 Task: Create a due date automation trigger when advanced on, on the tuesday of the week before a card is due add fields without custom field "Resume" set to a number lower or equal to 1 and lower or equal to 10 at 11:00 AM.
Action: Mouse moved to (819, 285)
Screenshot: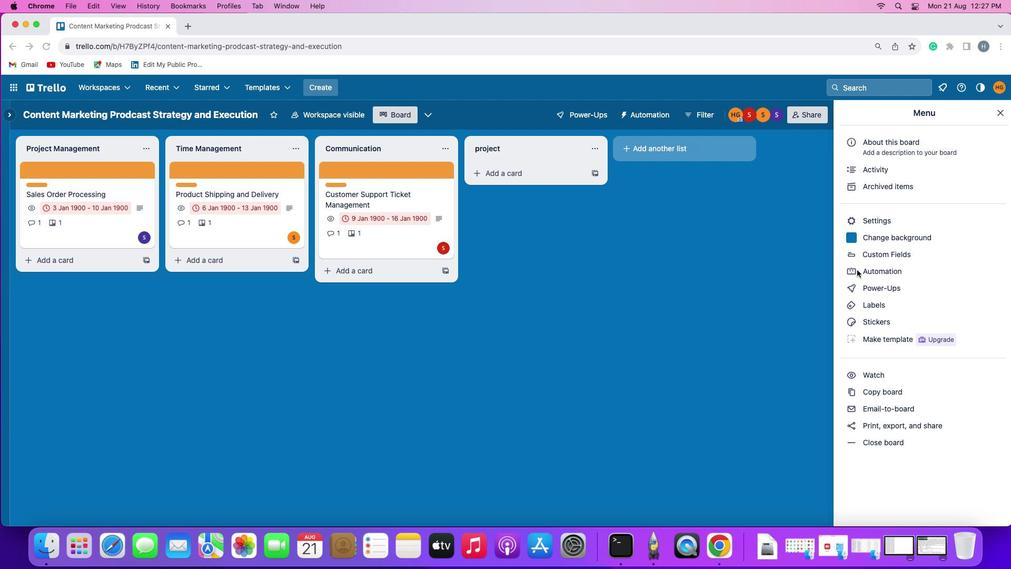 
Action: Mouse pressed left at (819, 285)
Screenshot: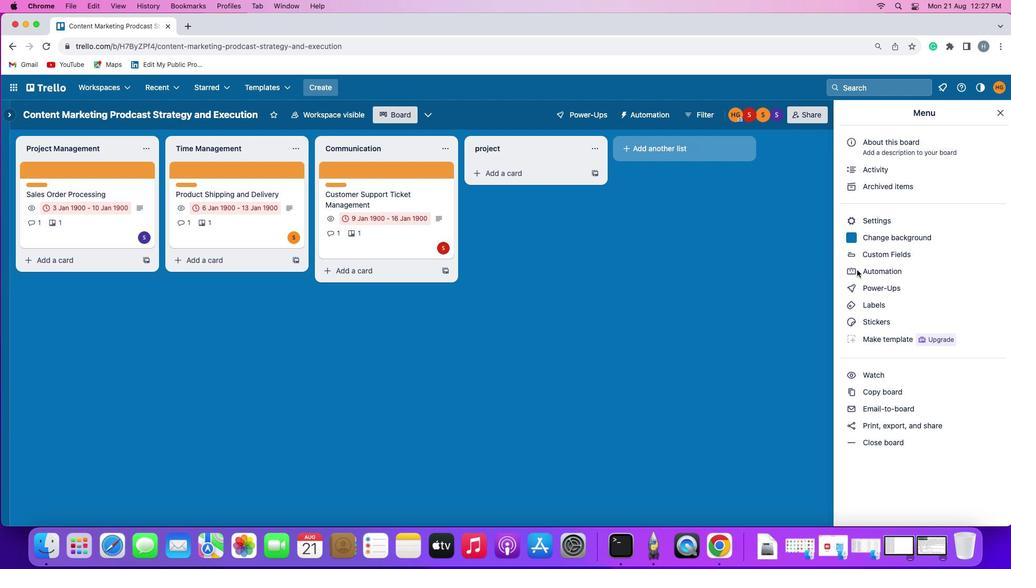
Action: Mouse pressed left at (819, 285)
Screenshot: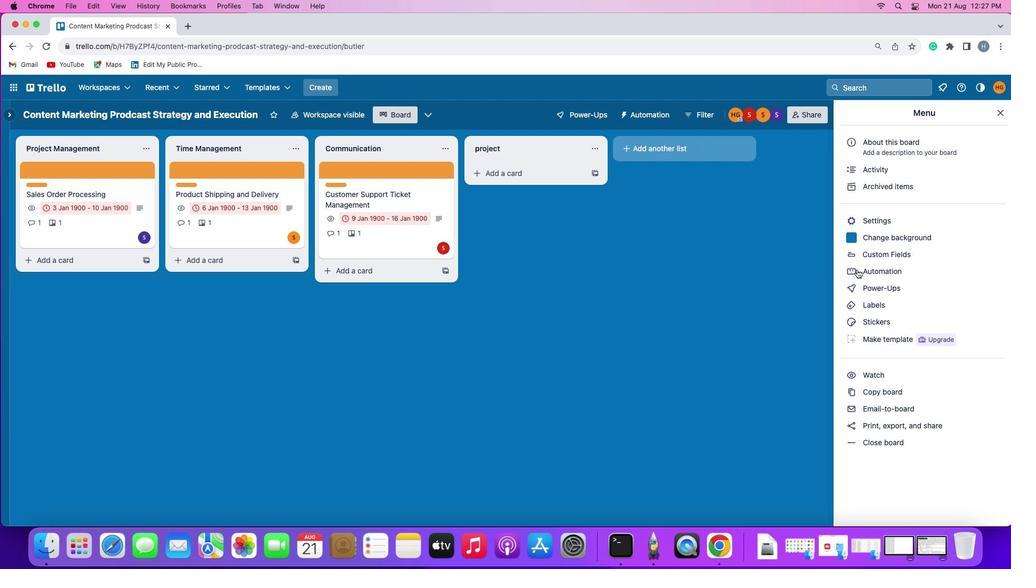 
Action: Mouse moved to (108, 268)
Screenshot: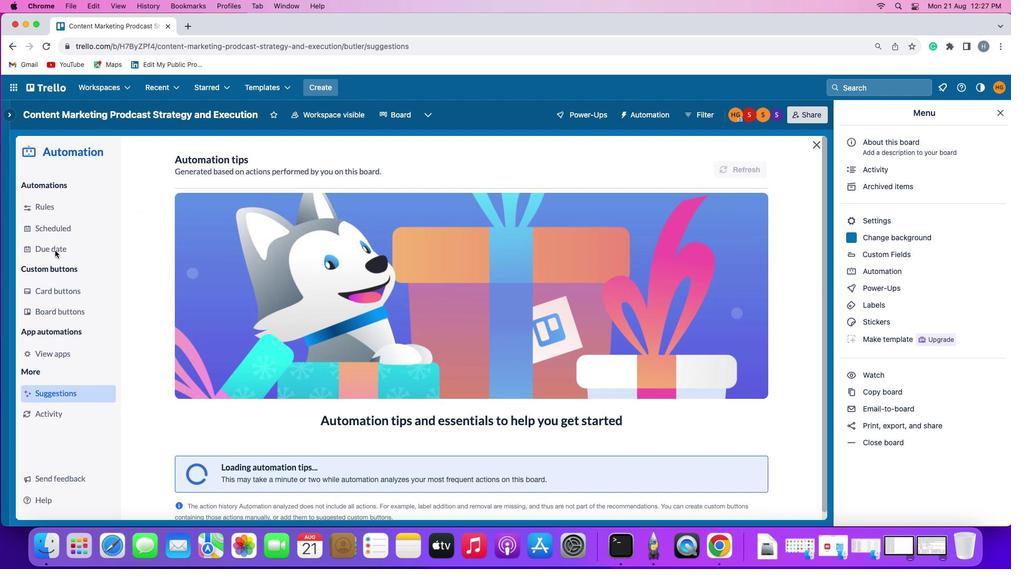 
Action: Mouse pressed left at (108, 268)
Screenshot: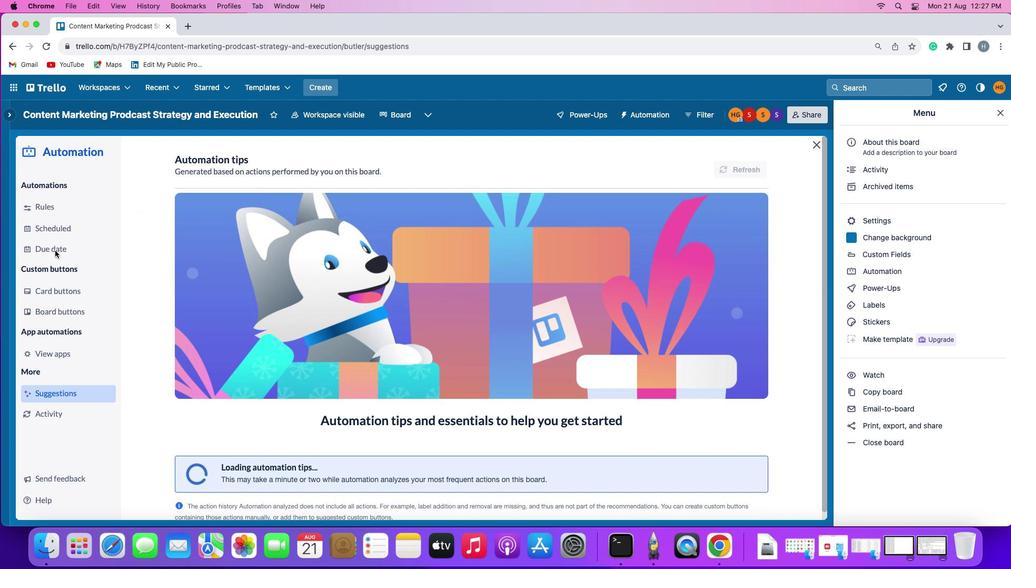 
Action: Mouse moved to (695, 191)
Screenshot: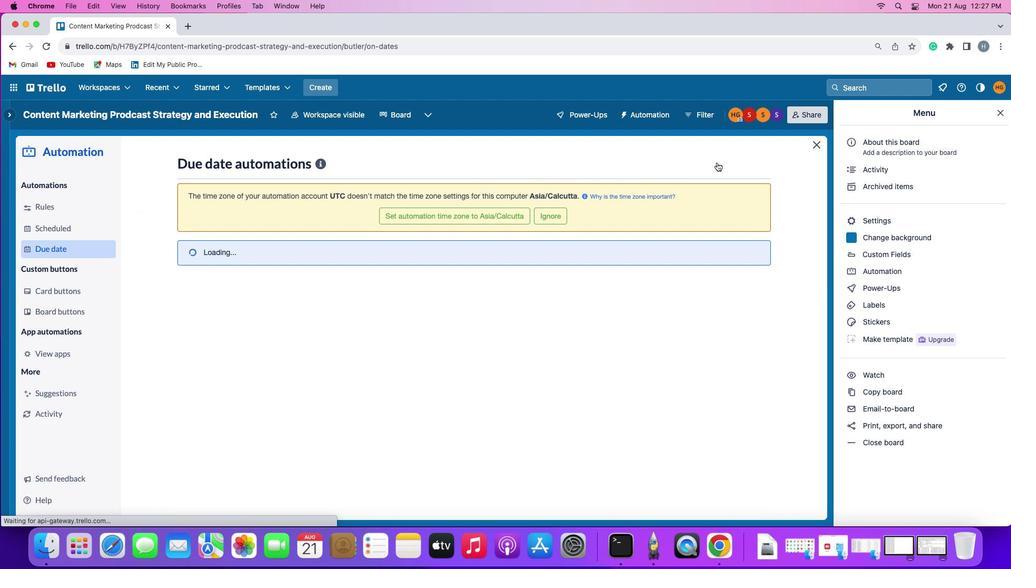 
Action: Mouse pressed left at (695, 191)
Screenshot: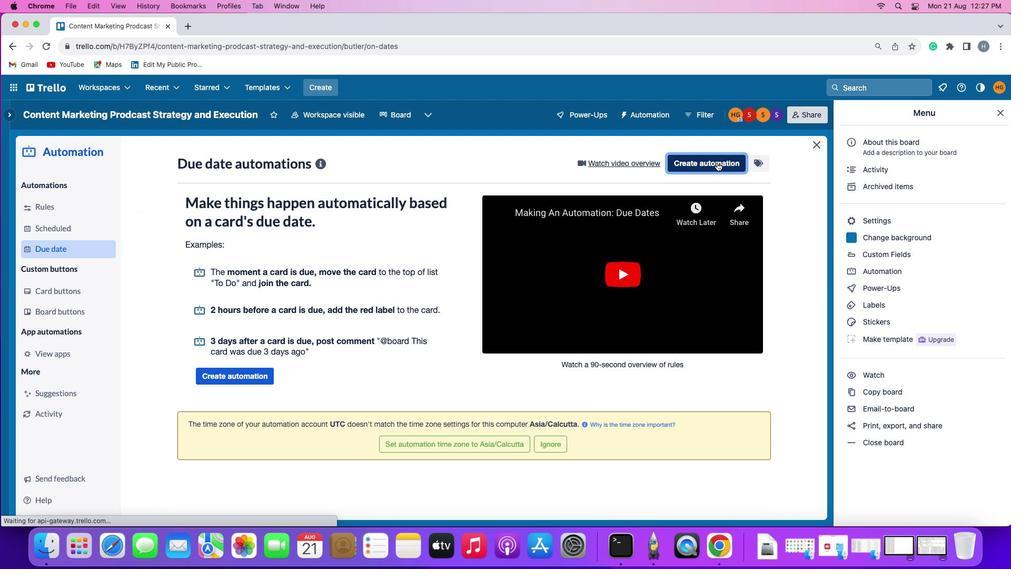 
Action: Mouse moved to (259, 283)
Screenshot: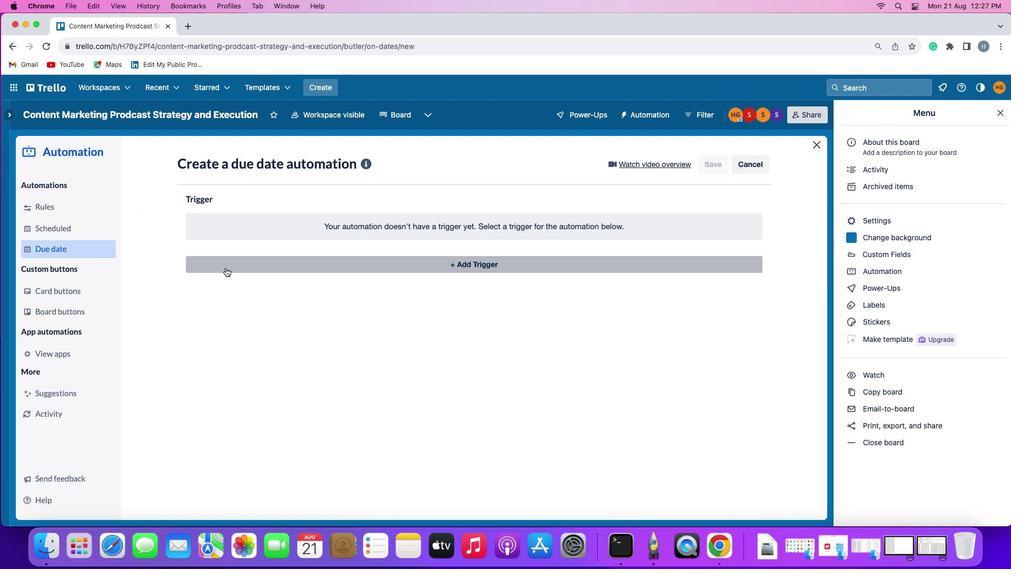 
Action: Mouse pressed left at (259, 283)
Screenshot: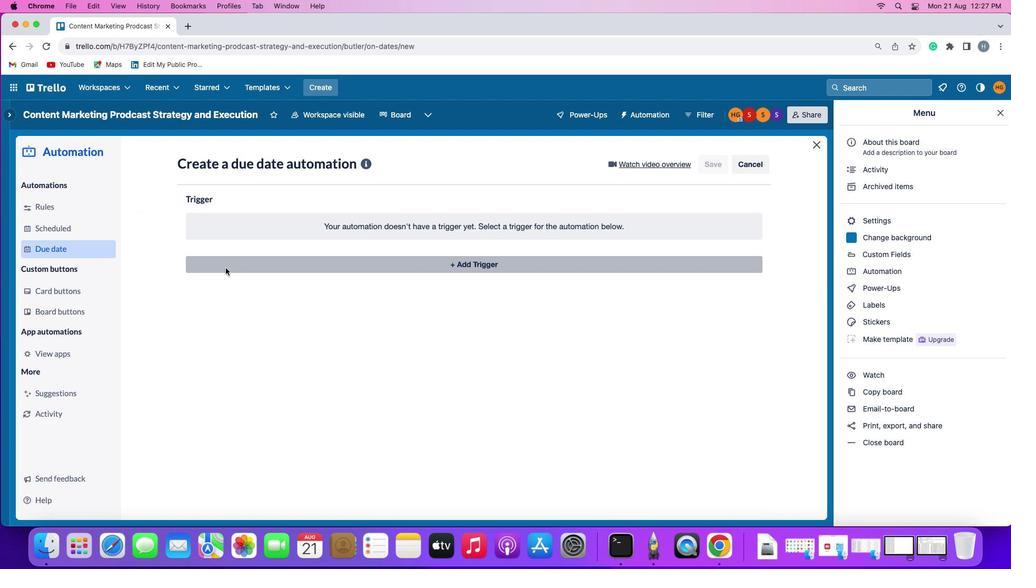 
Action: Mouse moved to (266, 451)
Screenshot: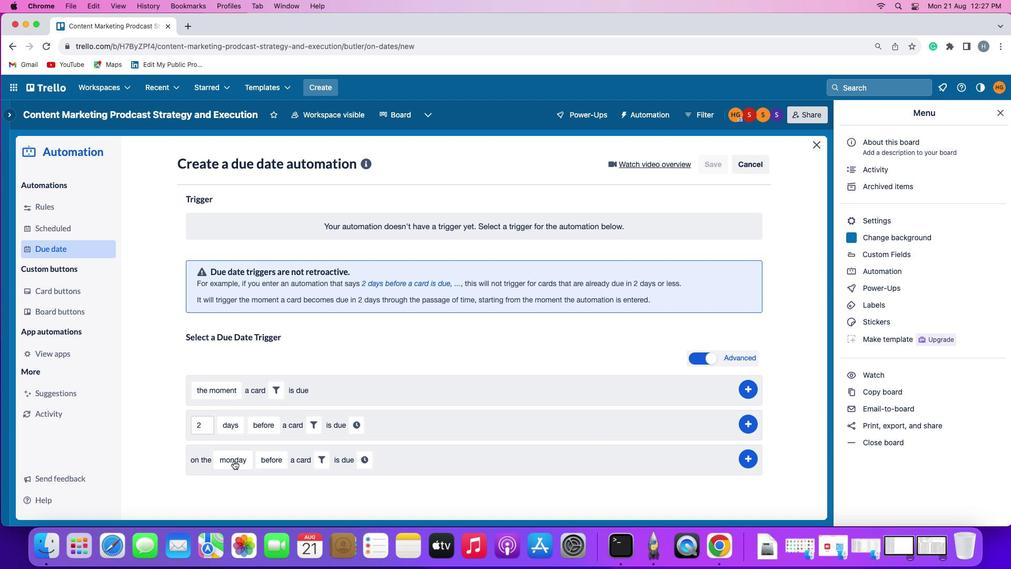 
Action: Mouse pressed left at (266, 451)
Screenshot: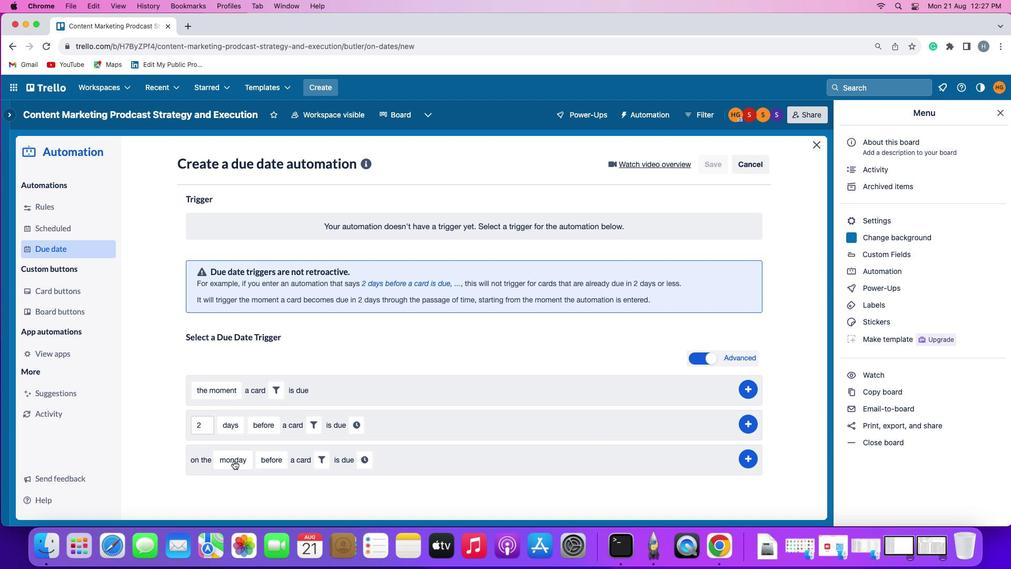 
Action: Mouse moved to (279, 339)
Screenshot: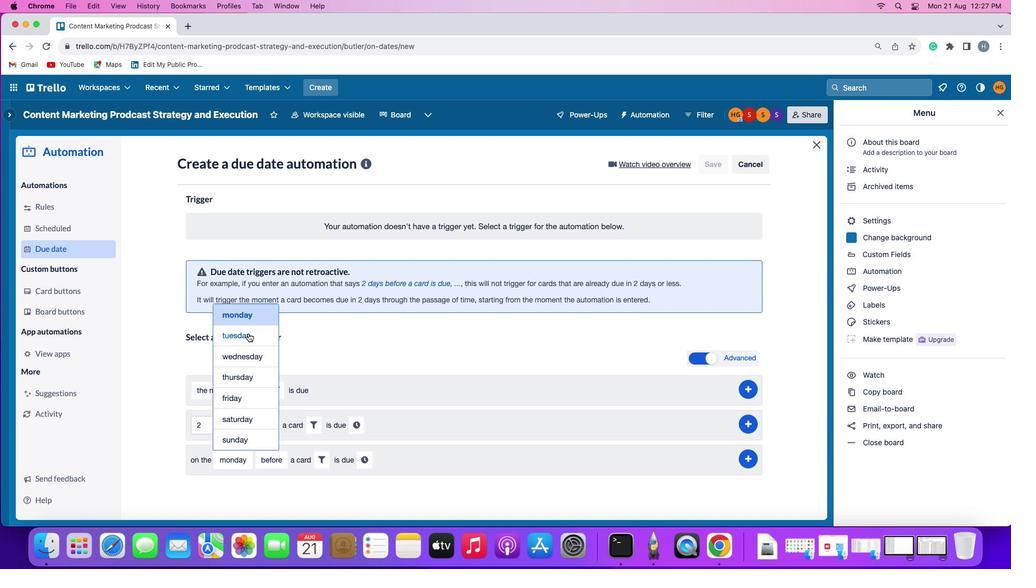 
Action: Mouse pressed left at (279, 339)
Screenshot: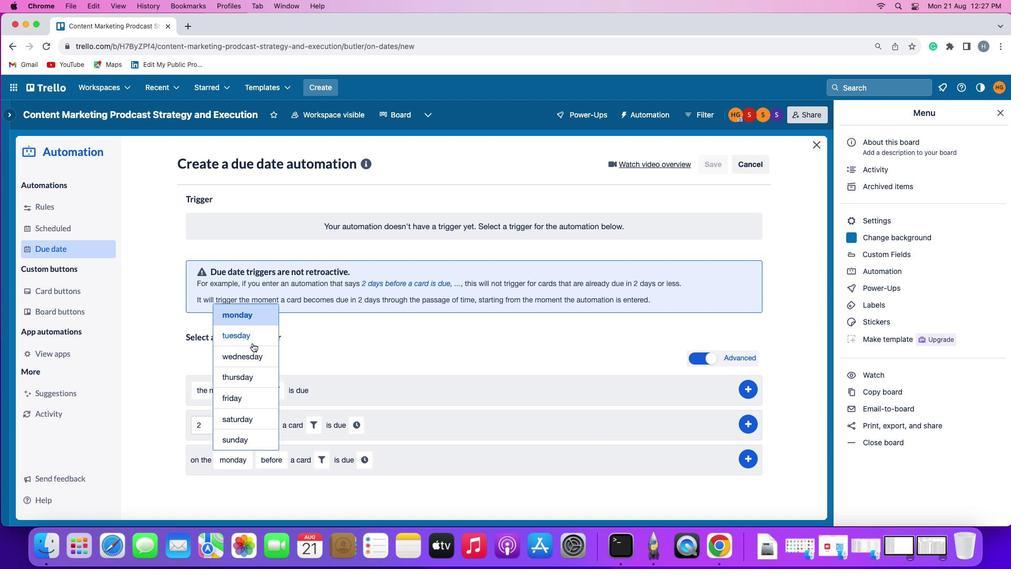 
Action: Mouse moved to (309, 448)
Screenshot: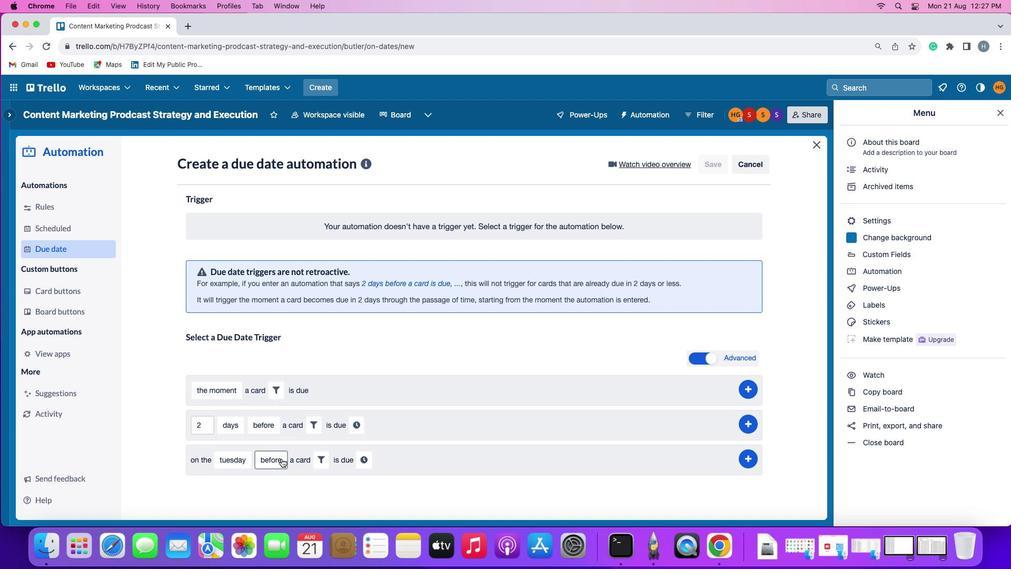 
Action: Mouse pressed left at (309, 448)
Screenshot: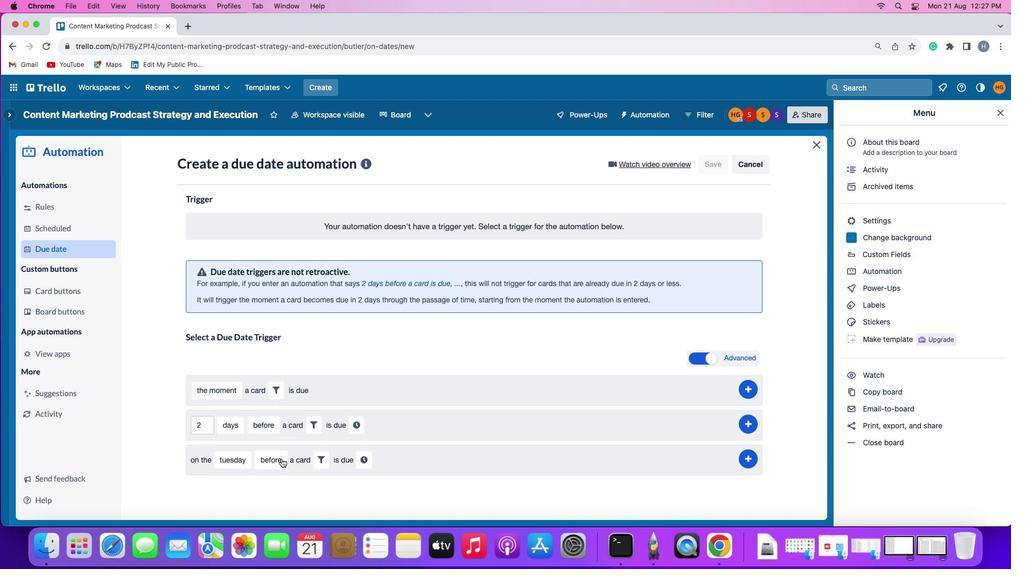 
Action: Mouse moved to (310, 436)
Screenshot: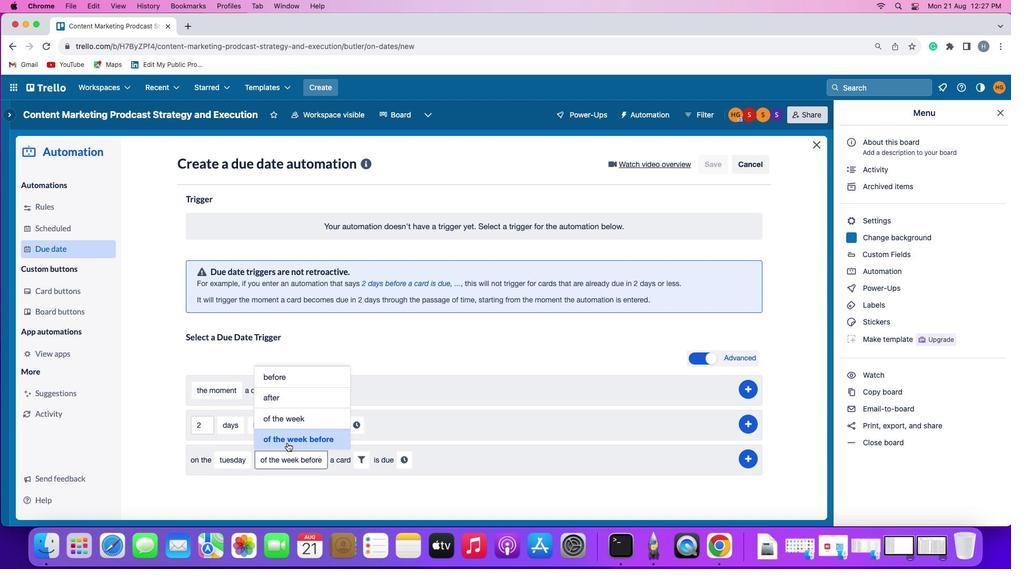 
Action: Mouse pressed left at (310, 436)
Screenshot: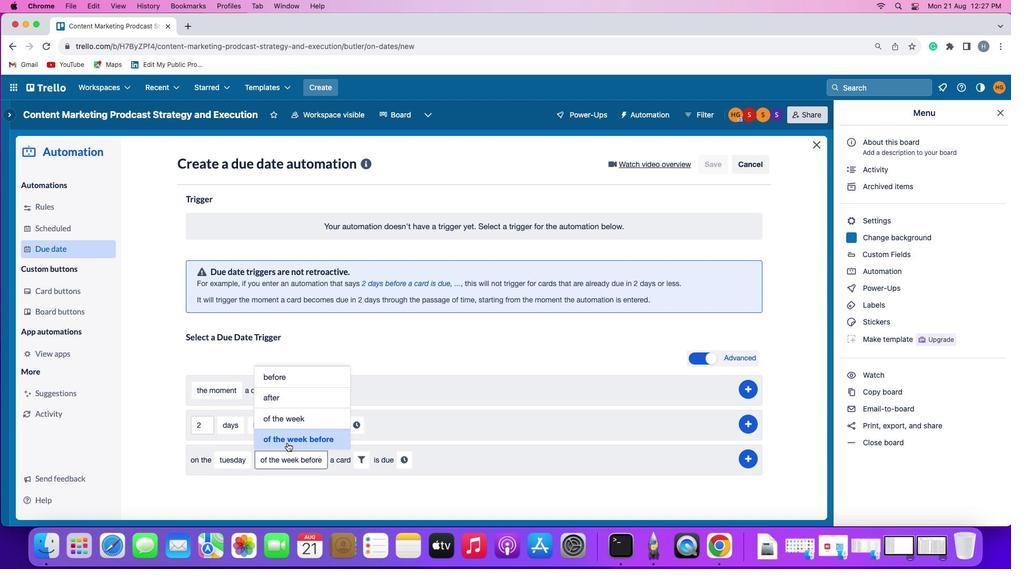 
Action: Mouse moved to (386, 448)
Screenshot: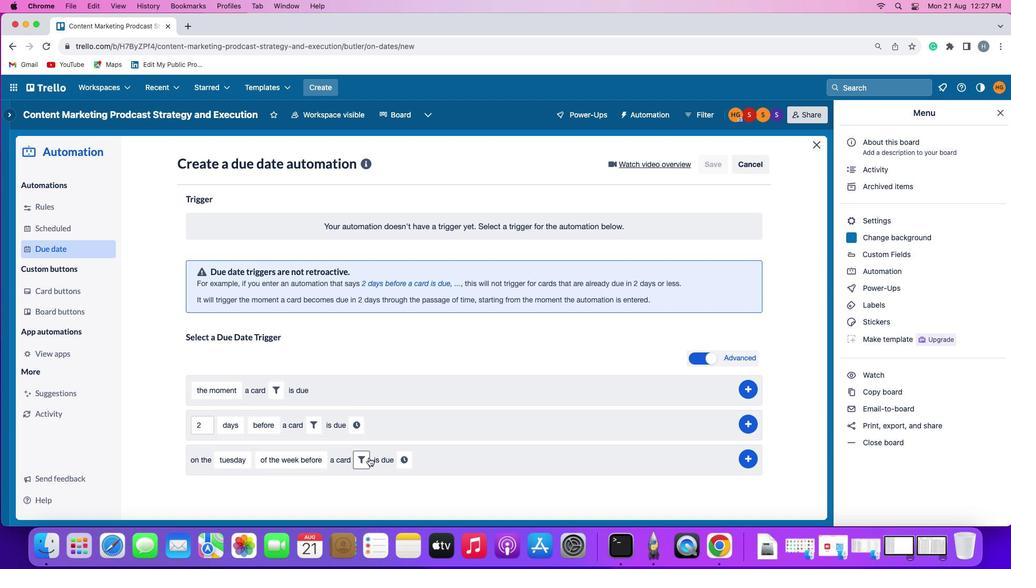 
Action: Mouse pressed left at (386, 448)
Screenshot: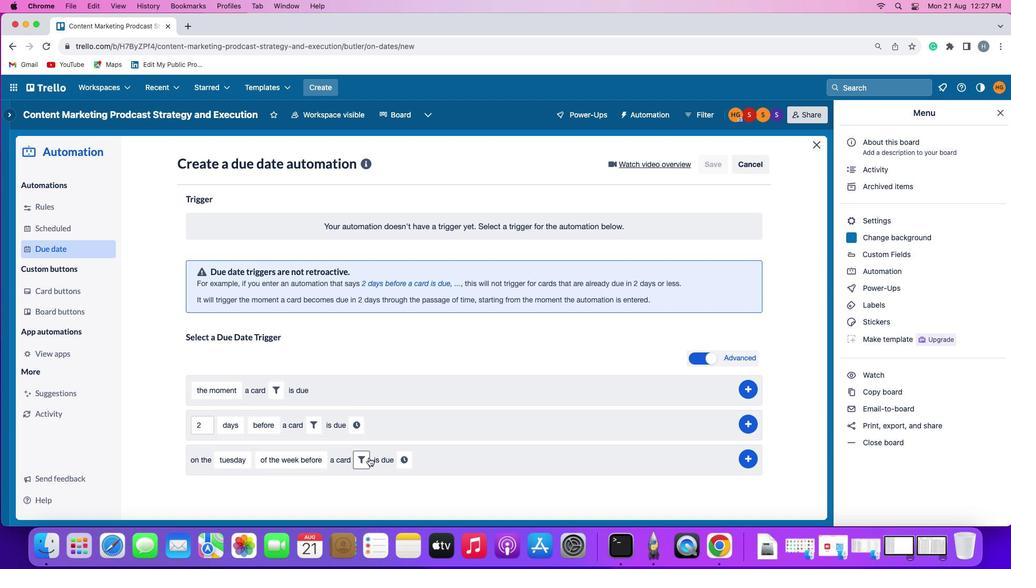 
Action: Mouse moved to (530, 484)
Screenshot: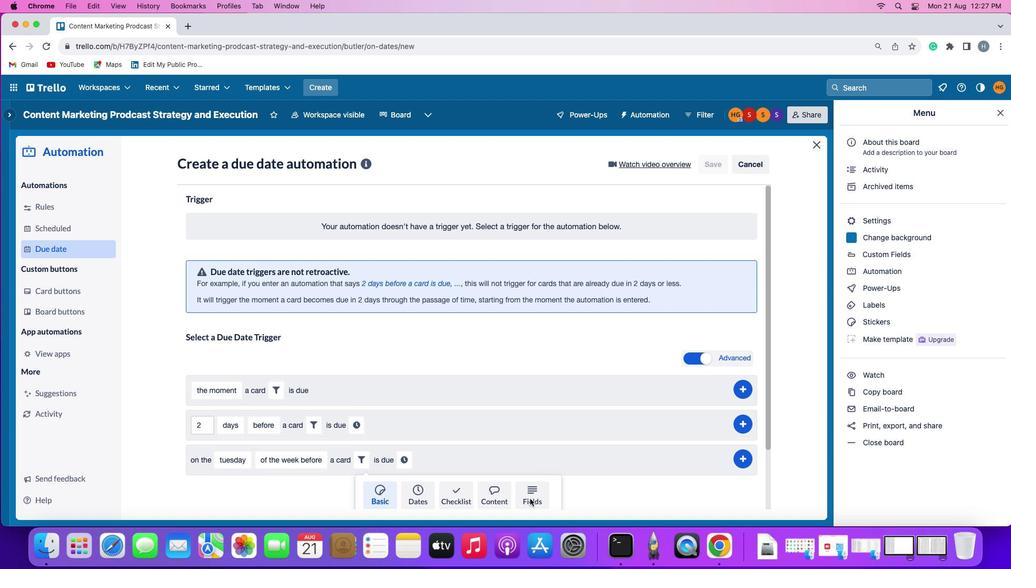 
Action: Mouse pressed left at (530, 484)
Screenshot: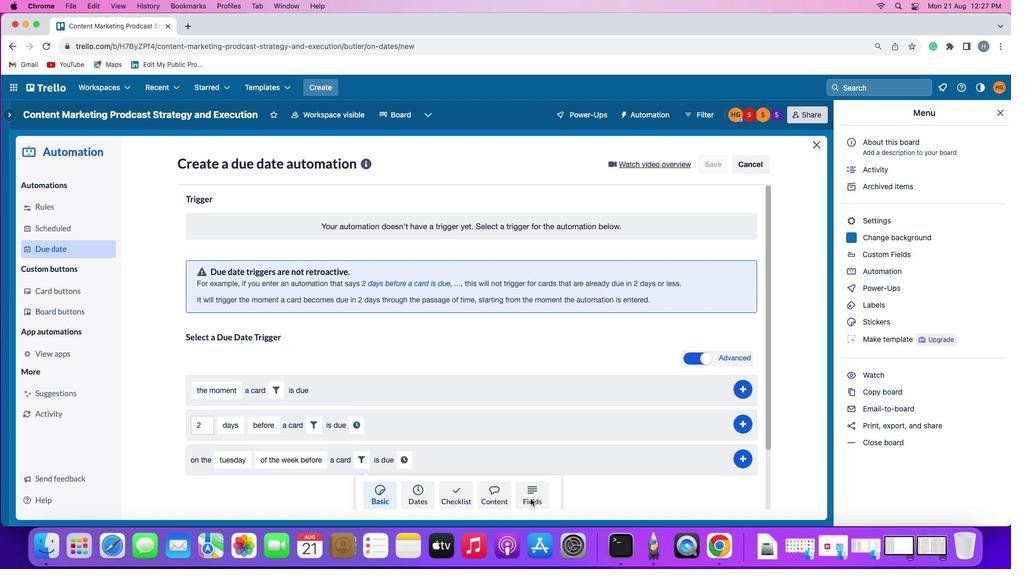 
Action: Mouse moved to (345, 466)
Screenshot: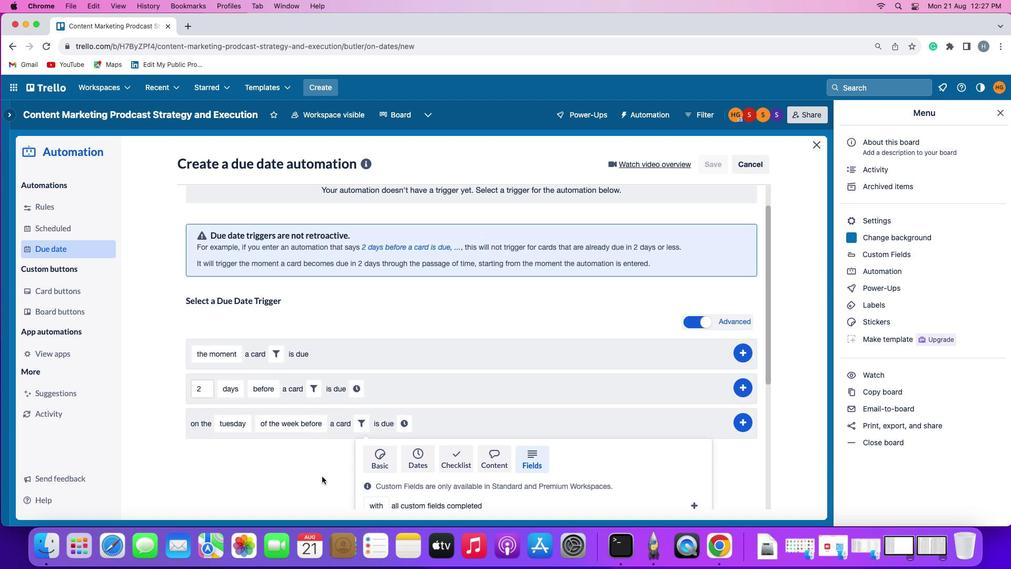 
Action: Mouse scrolled (345, 466) with delta (58, 50)
Screenshot: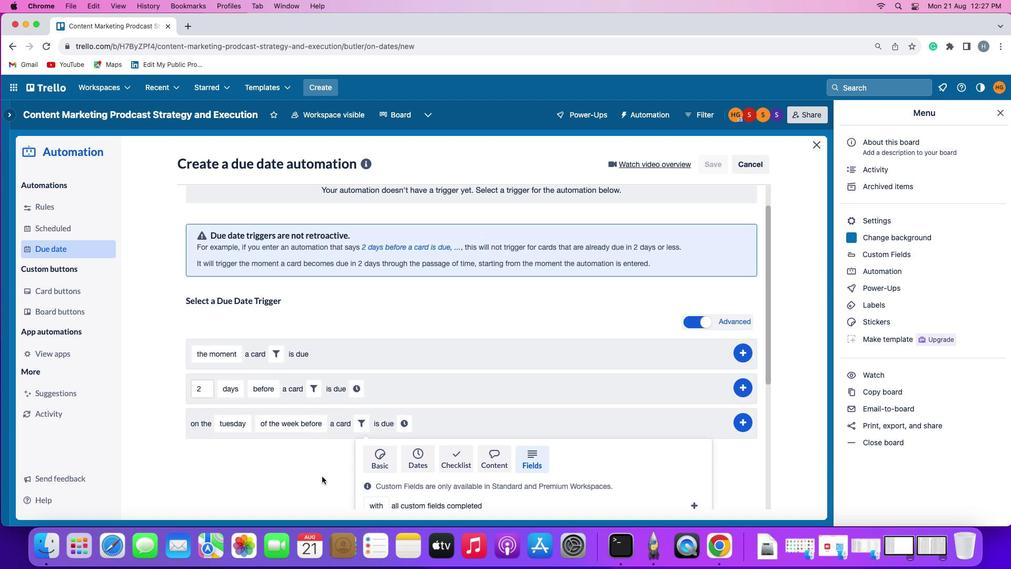 
Action: Mouse scrolled (345, 466) with delta (58, 50)
Screenshot: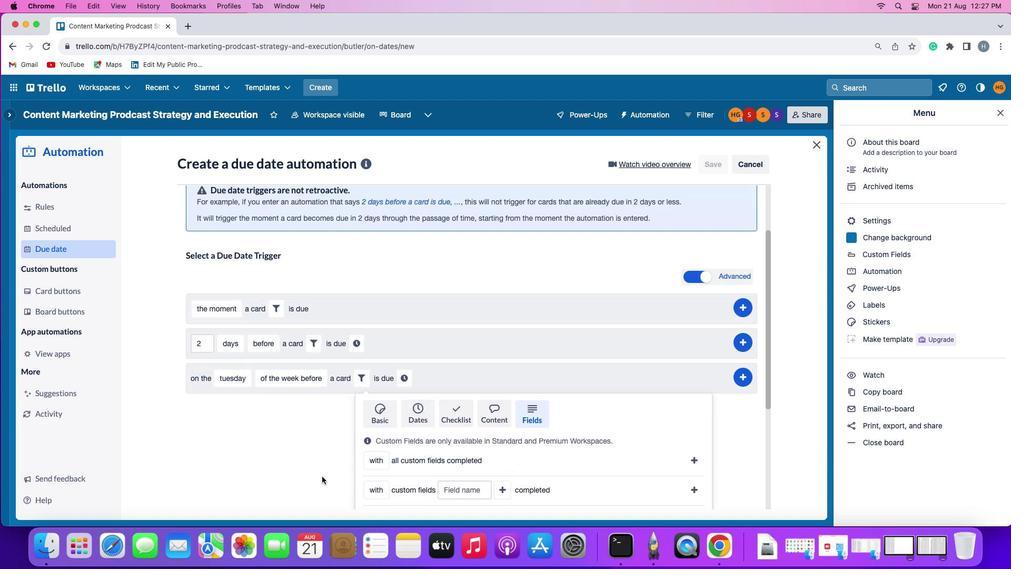 
Action: Mouse scrolled (345, 466) with delta (58, 49)
Screenshot: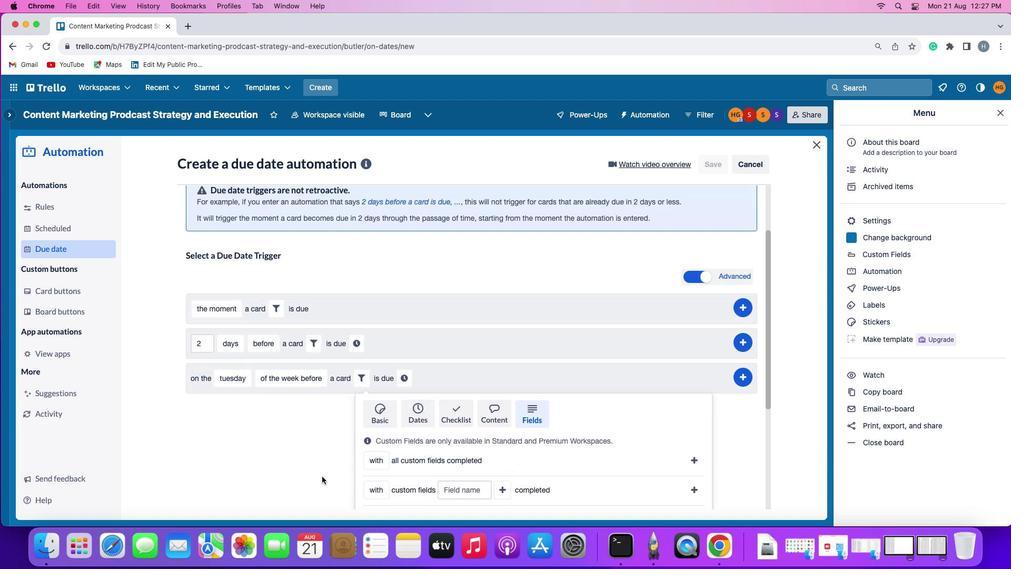 
Action: Mouse scrolled (345, 466) with delta (58, 48)
Screenshot: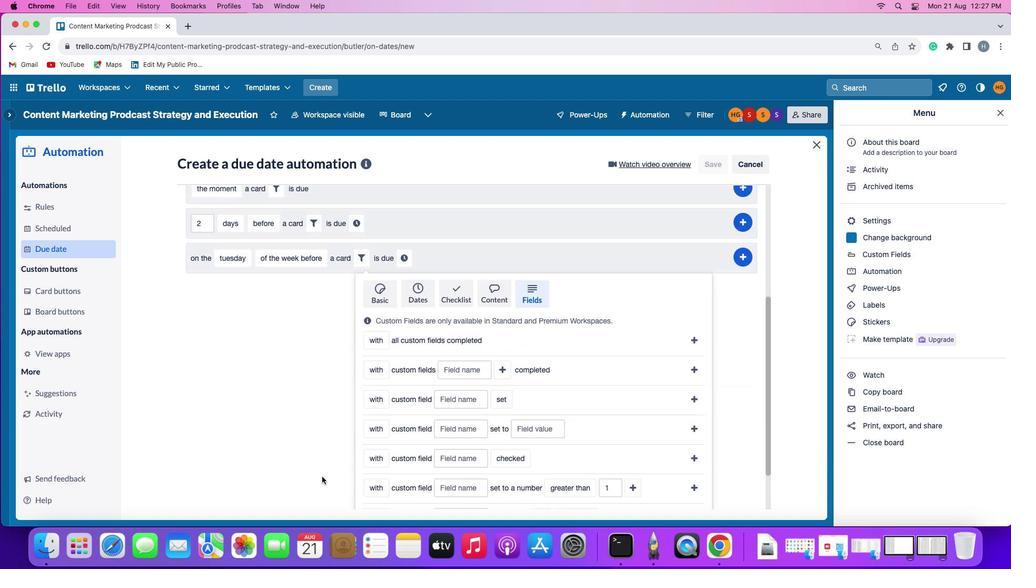 
Action: Mouse moved to (345, 466)
Screenshot: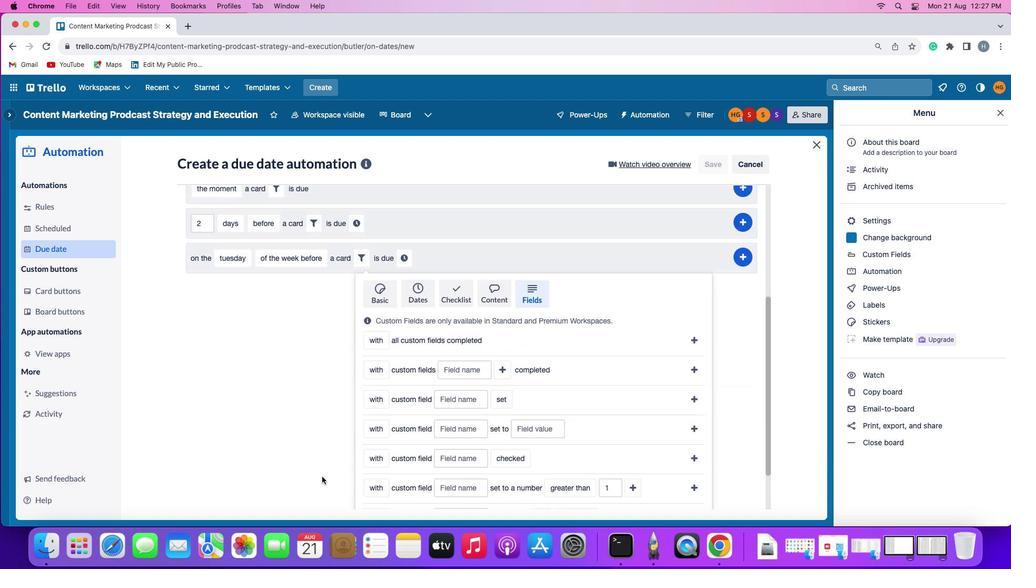 
Action: Mouse scrolled (345, 466) with delta (58, 47)
Screenshot: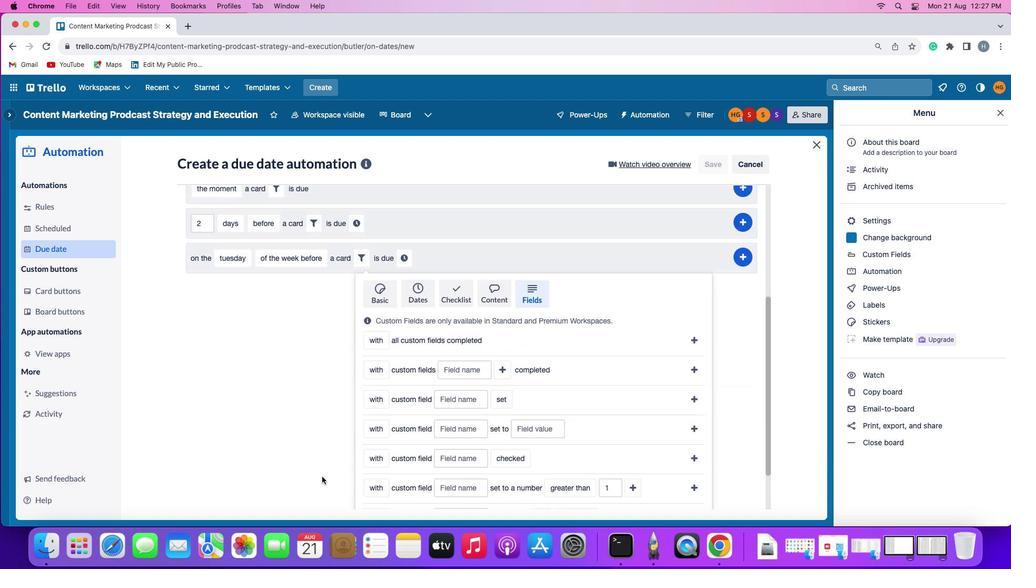 
Action: Mouse moved to (344, 463)
Screenshot: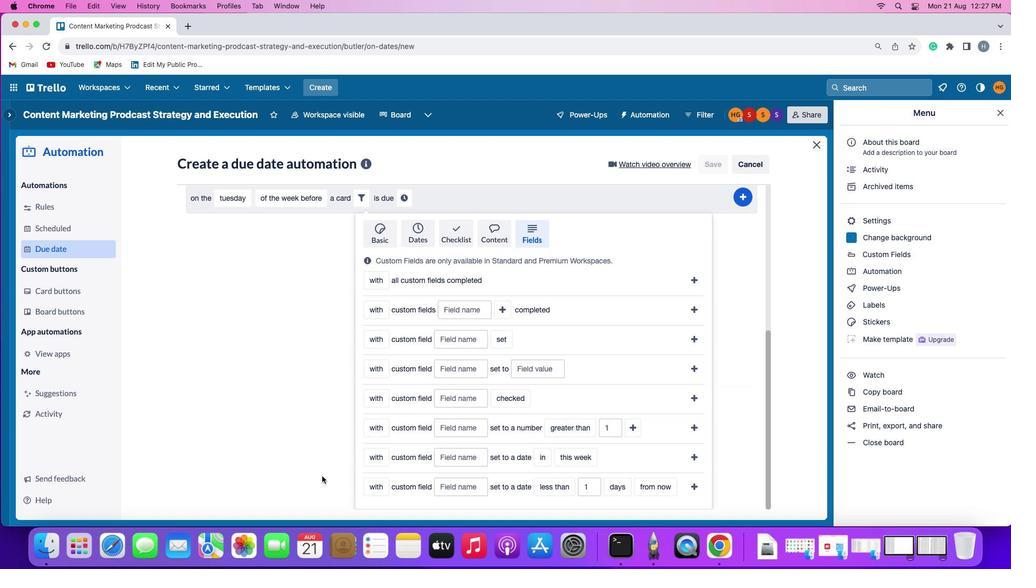 
Action: Mouse scrolled (344, 463) with delta (58, 50)
Screenshot: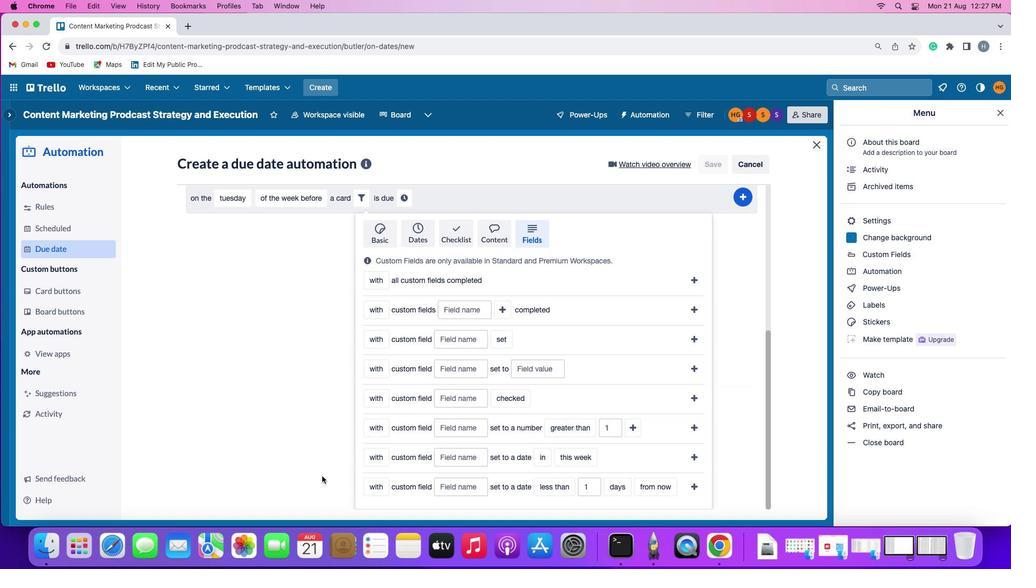 
Action: Mouse scrolled (344, 463) with delta (58, 50)
Screenshot: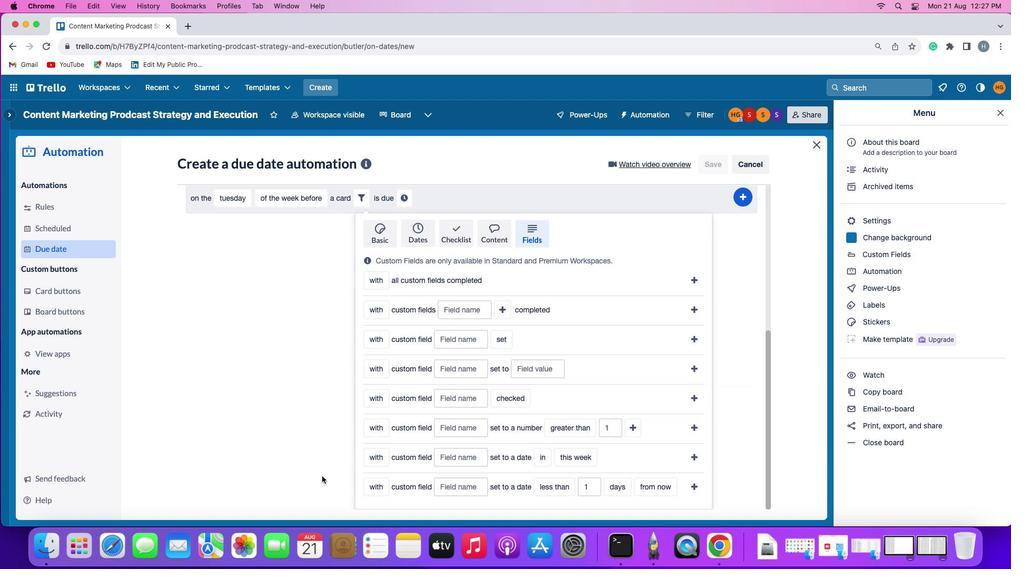 
Action: Mouse scrolled (344, 463) with delta (58, 49)
Screenshot: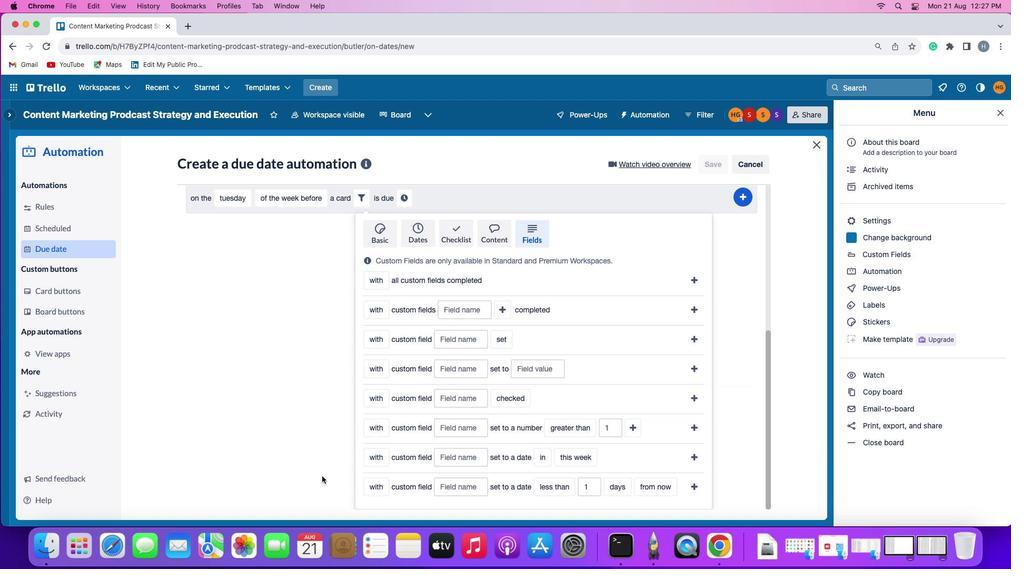 
Action: Mouse scrolled (344, 463) with delta (58, 48)
Screenshot: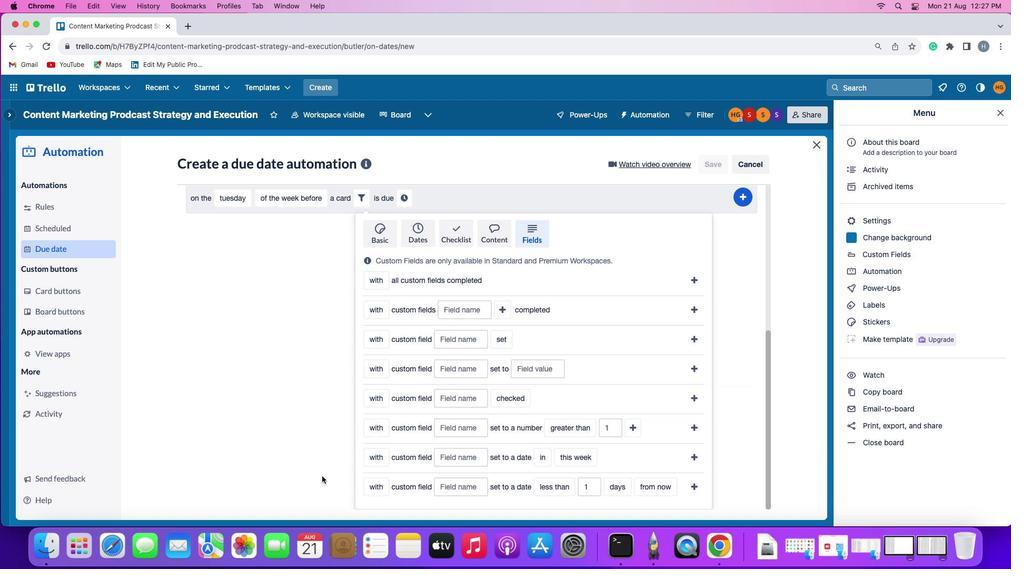 
Action: Mouse scrolled (344, 463) with delta (58, 50)
Screenshot: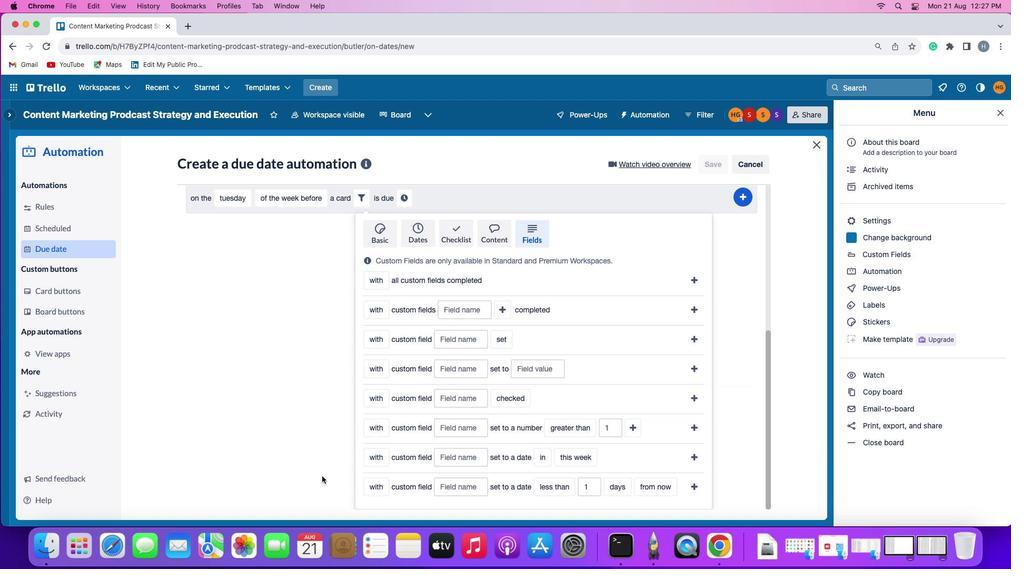
Action: Mouse scrolled (344, 463) with delta (58, 50)
Screenshot: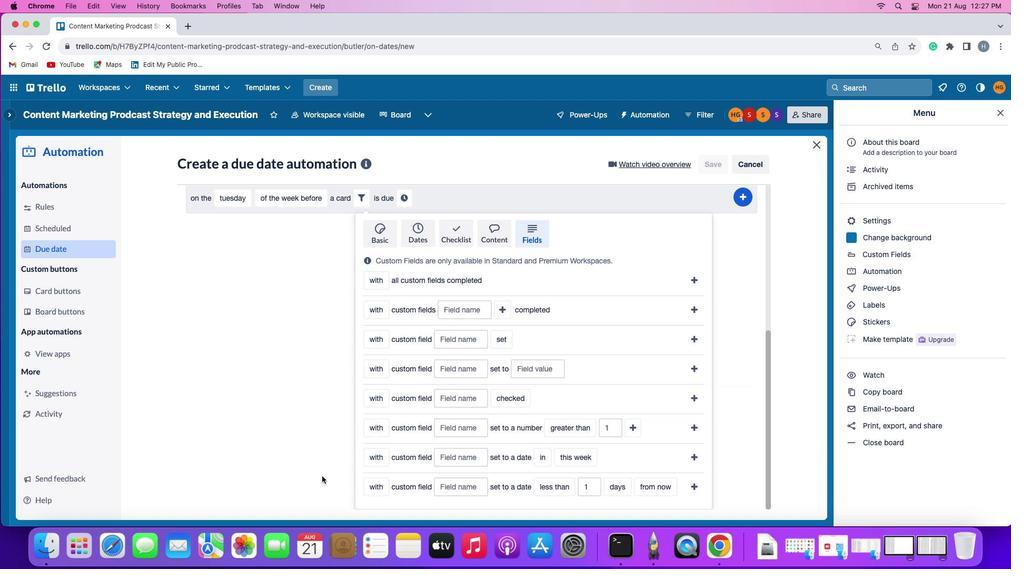 
Action: Mouse scrolled (344, 463) with delta (58, 49)
Screenshot: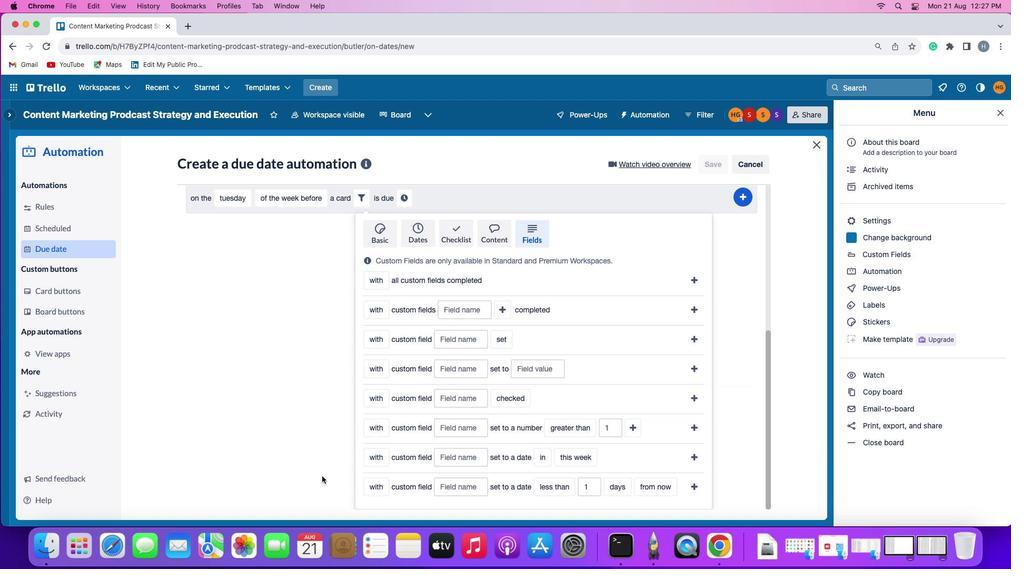 
Action: Mouse scrolled (344, 463) with delta (58, 48)
Screenshot: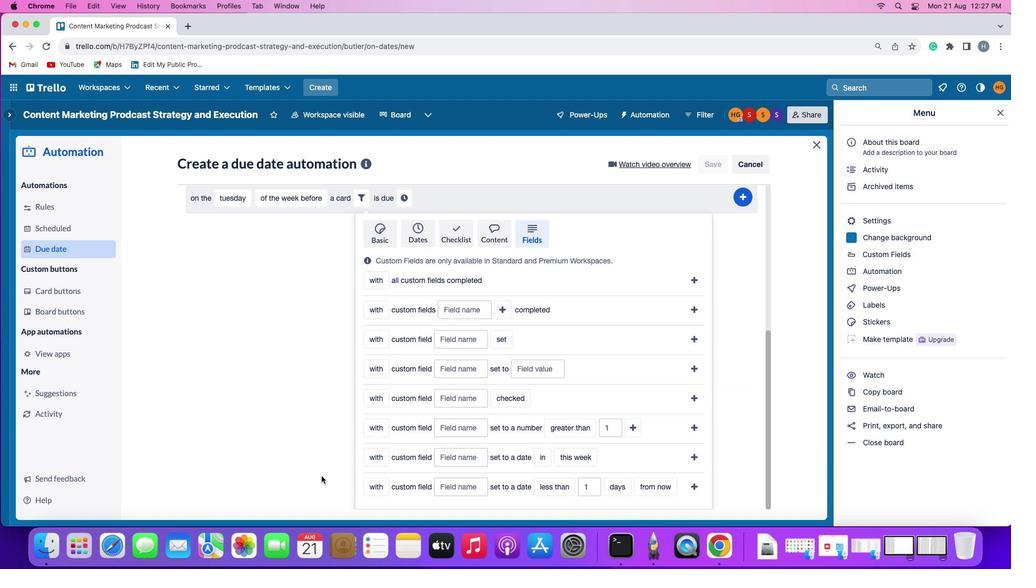 
Action: Mouse moved to (384, 424)
Screenshot: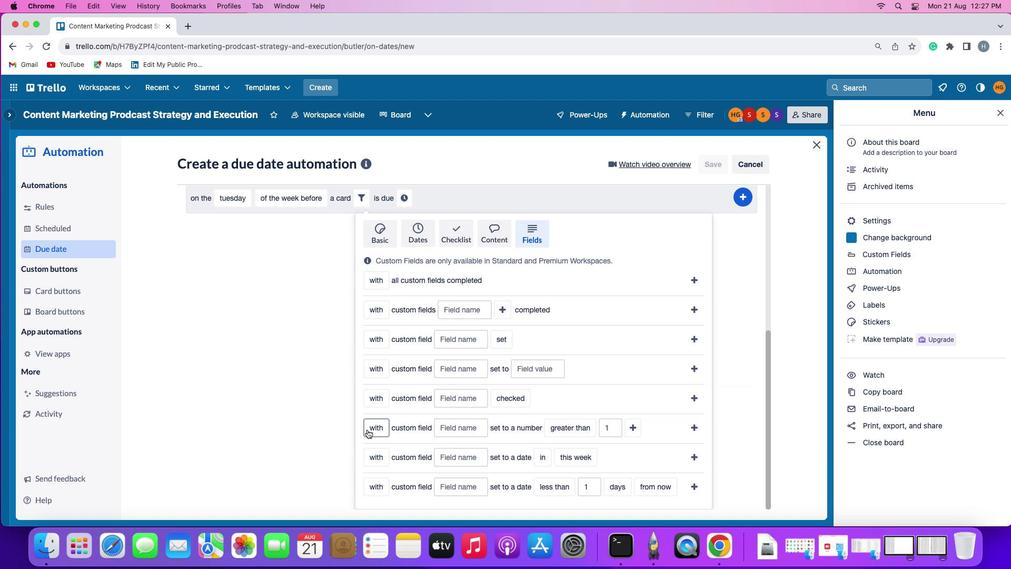 
Action: Mouse pressed left at (384, 424)
Screenshot: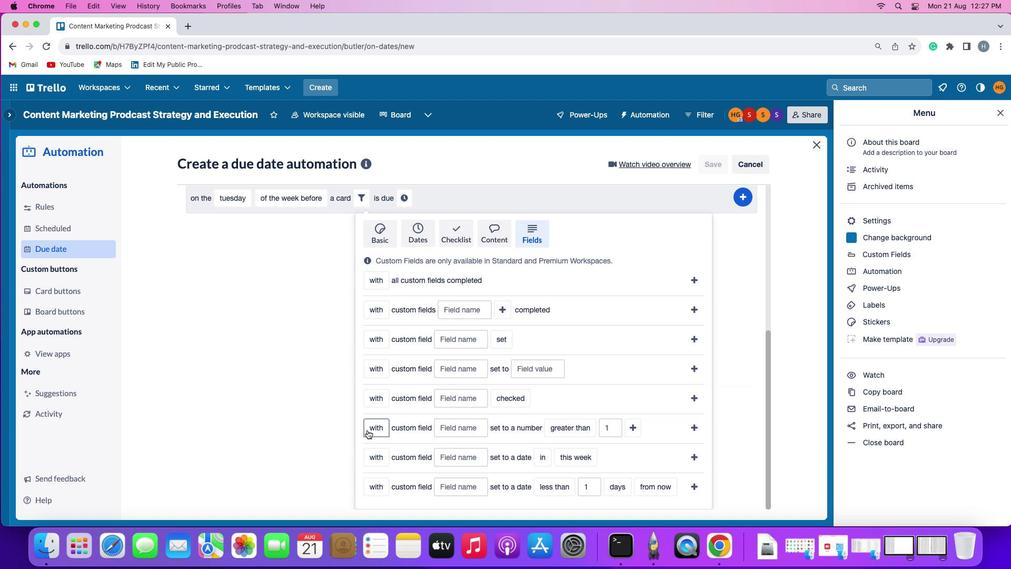
Action: Mouse moved to (405, 452)
Screenshot: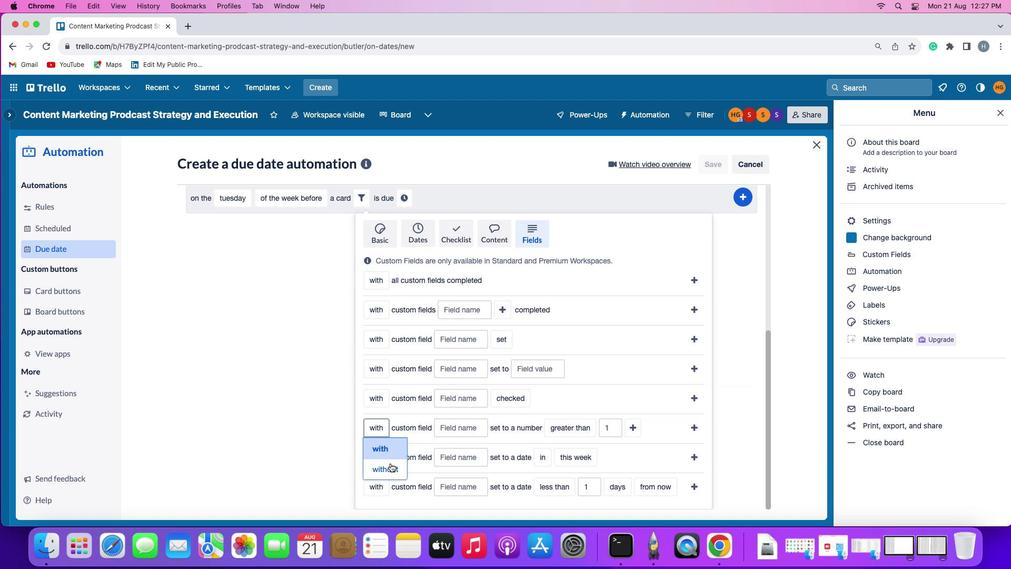 
Action: Mouse pressed left at (405, 452)
Screenshot: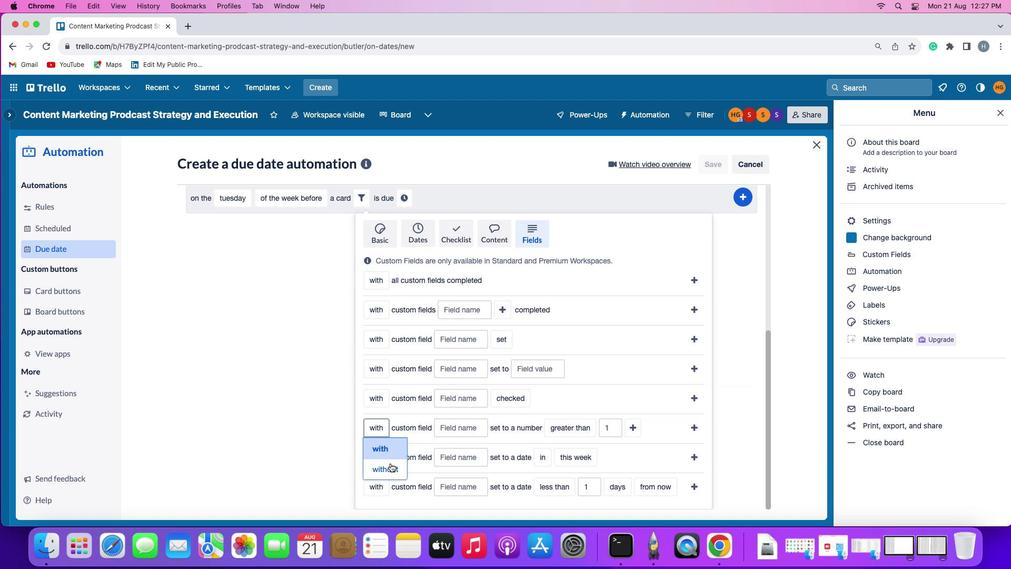 
Action: Mouse moved to (484, 421)
Screenshot: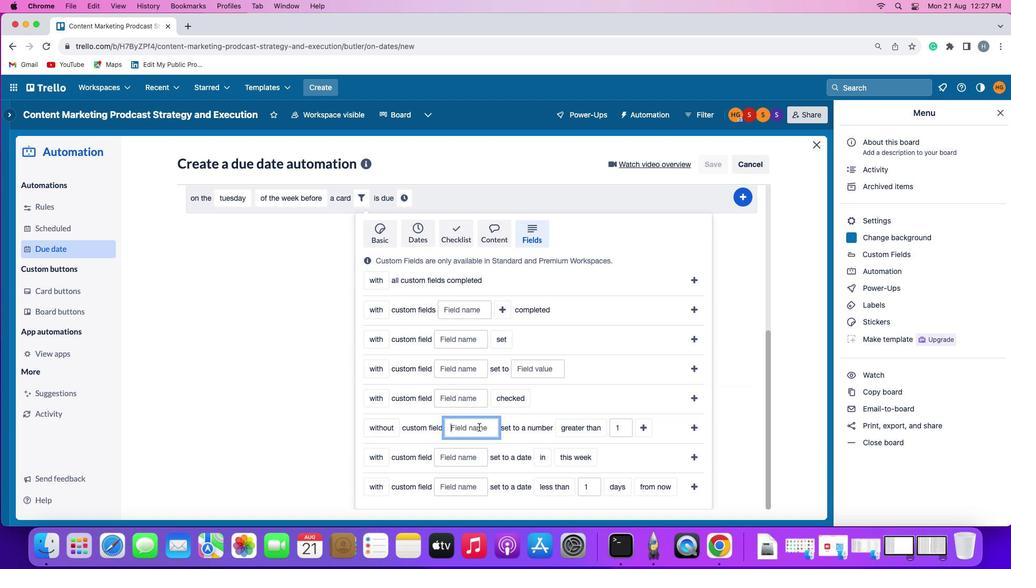
Action: Mouse pressed left at (484, 421)
Screenshot: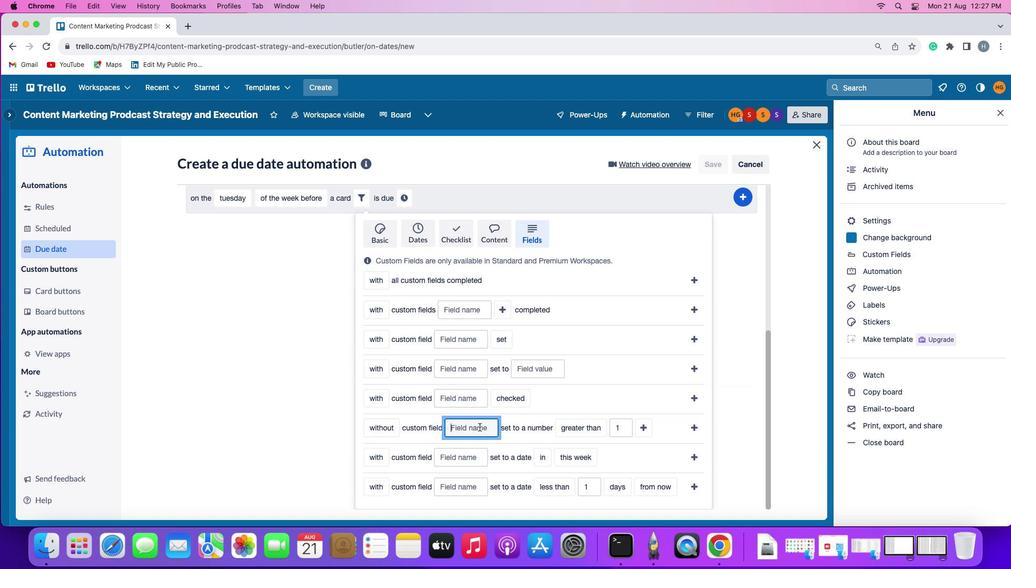 
Action: Mouse moved to (484, 421)
Screenshot: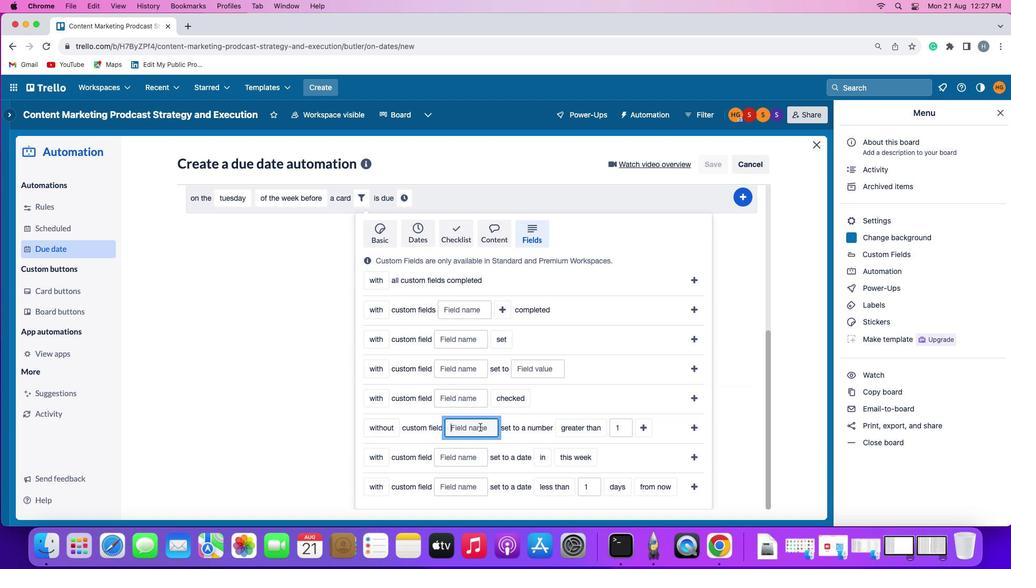 
Action: Key pressed Key.shift'R''e''s''u''m''e'
Screenshot: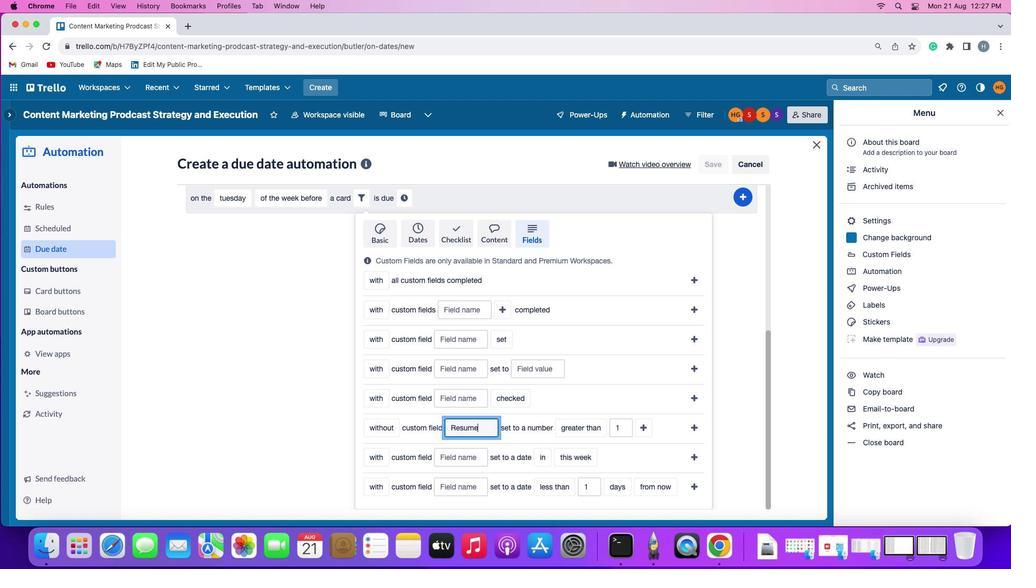 
Action: Mouse moved to (588, 421)
Screenshot: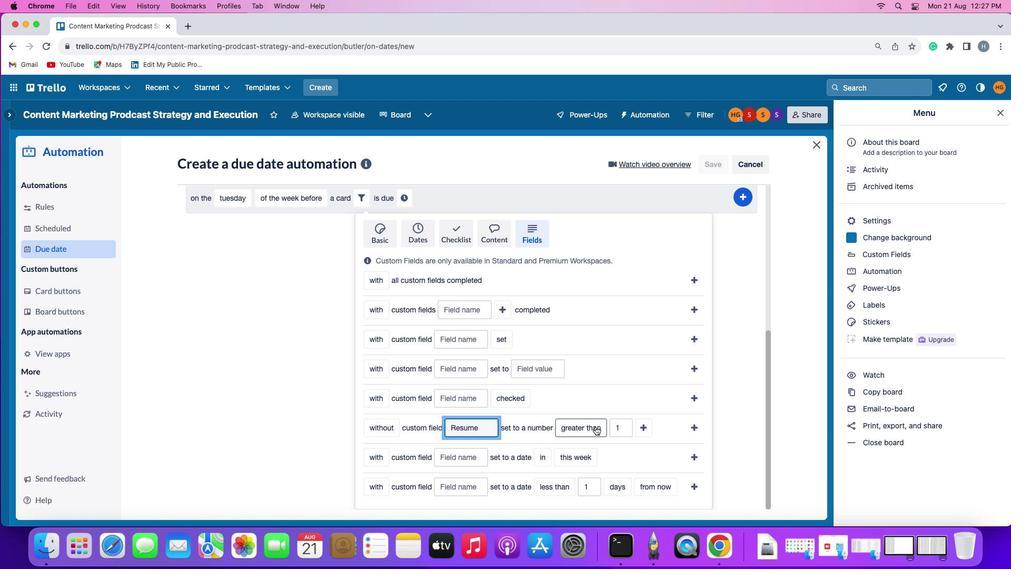 
Action: Mouse pressed left at (588, 421)
Screenshot: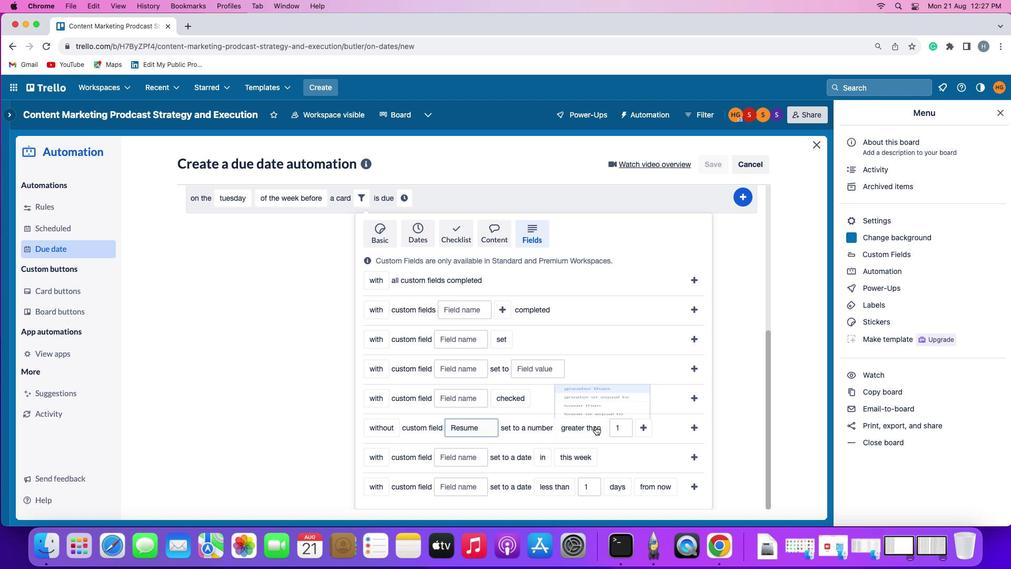 
Action: Mouse moved to (578, 402)
Screenshot: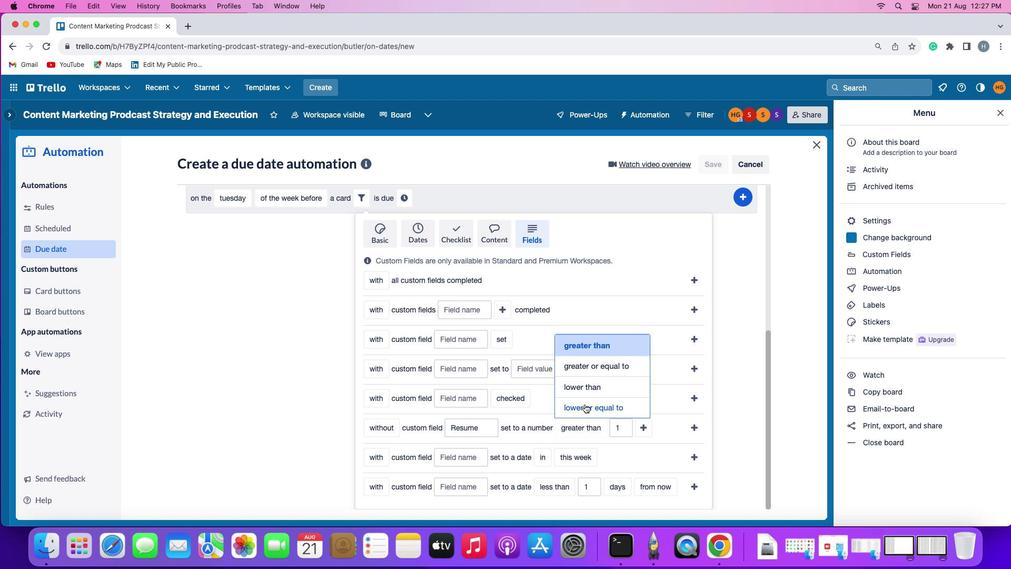 
Action: Mouse pressed left at (578, 402)
Screenshot: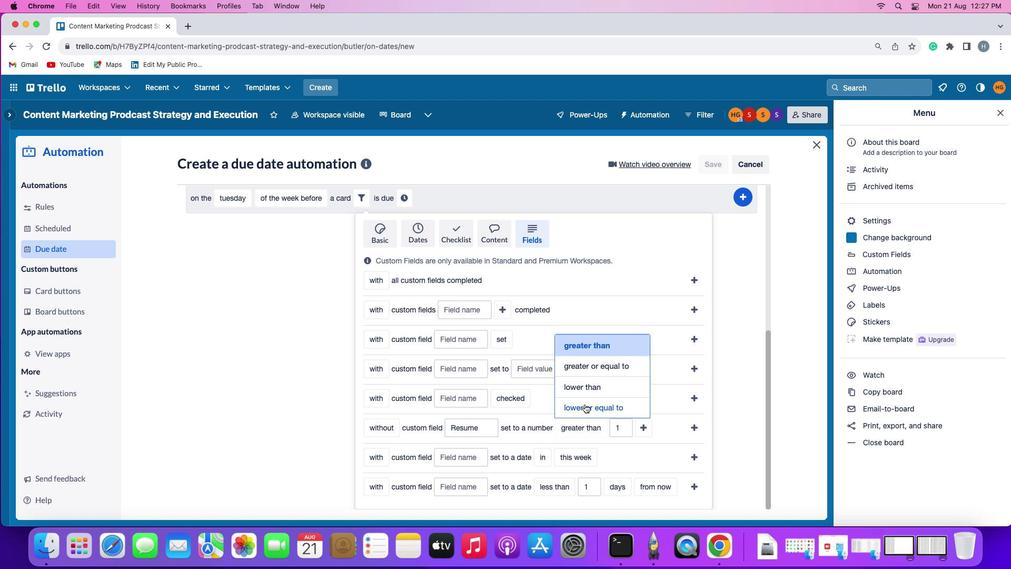 
Action: Mouse moved to (635, 422)
Screenshot: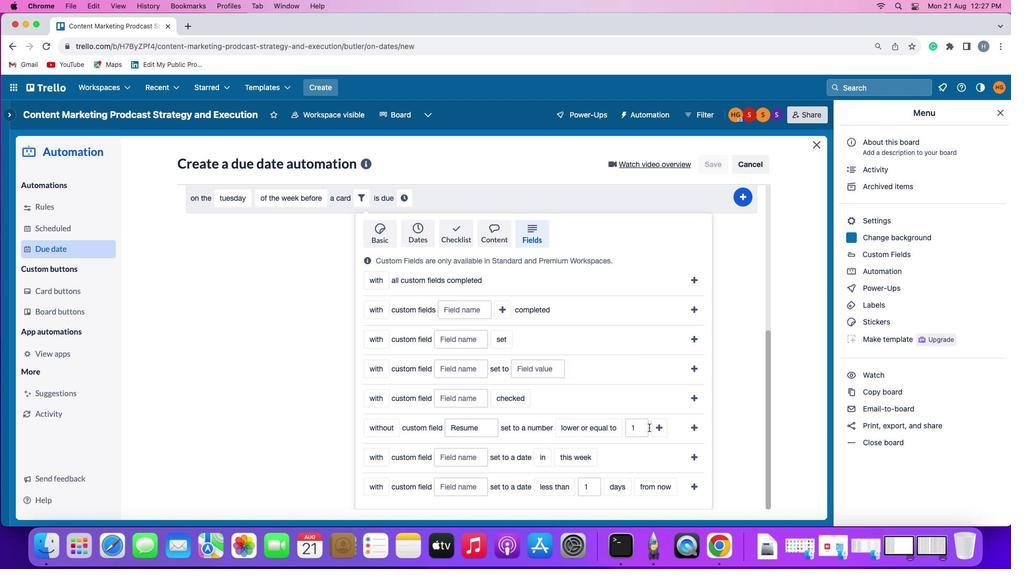 
Action: Mouse pressed left at (635, 422)
Screenshot: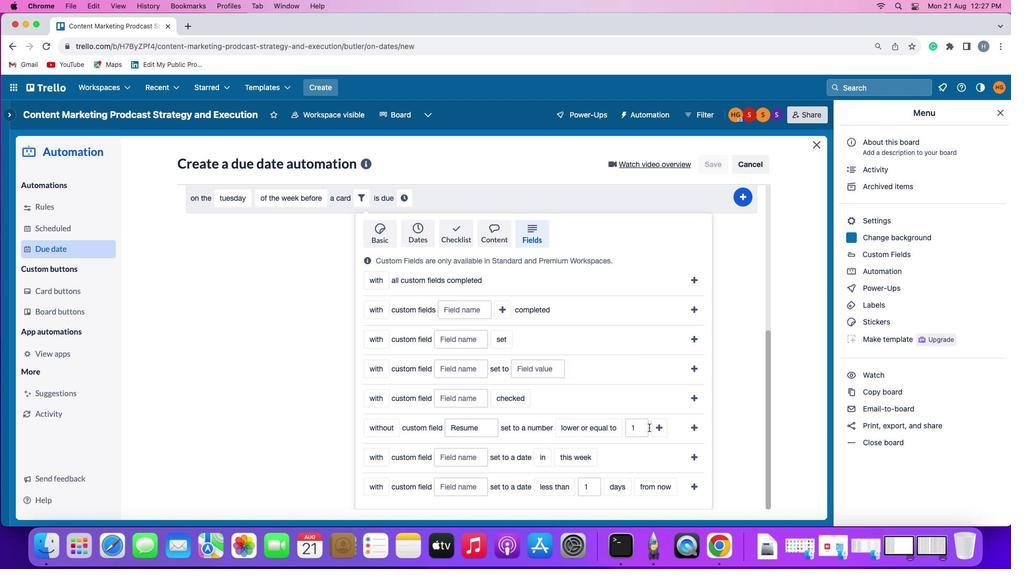 
Action: Mouse moved to (645, 420)
Screenshot: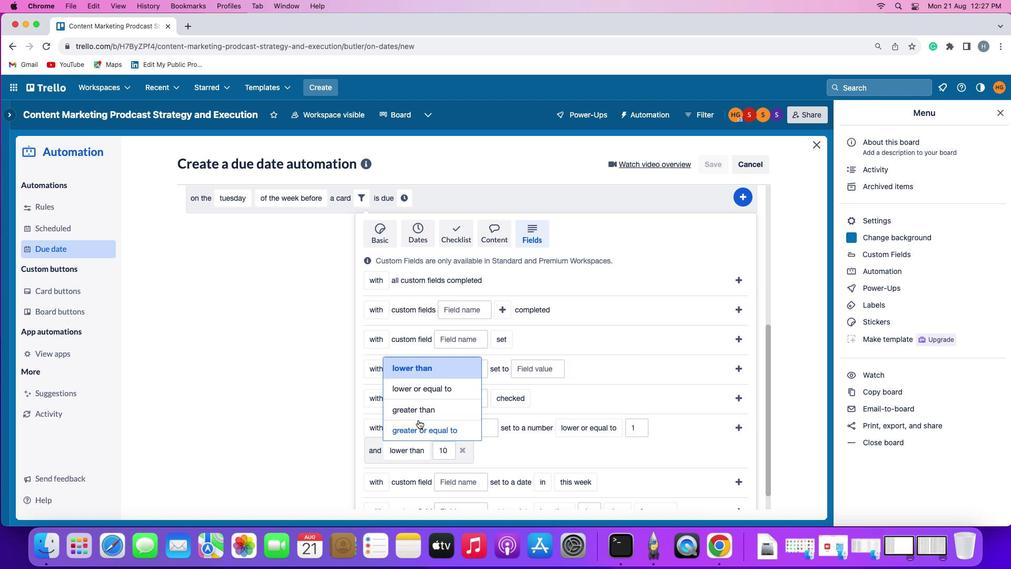 
Action: Mouse pressed left at (645, 420)
Screenshot: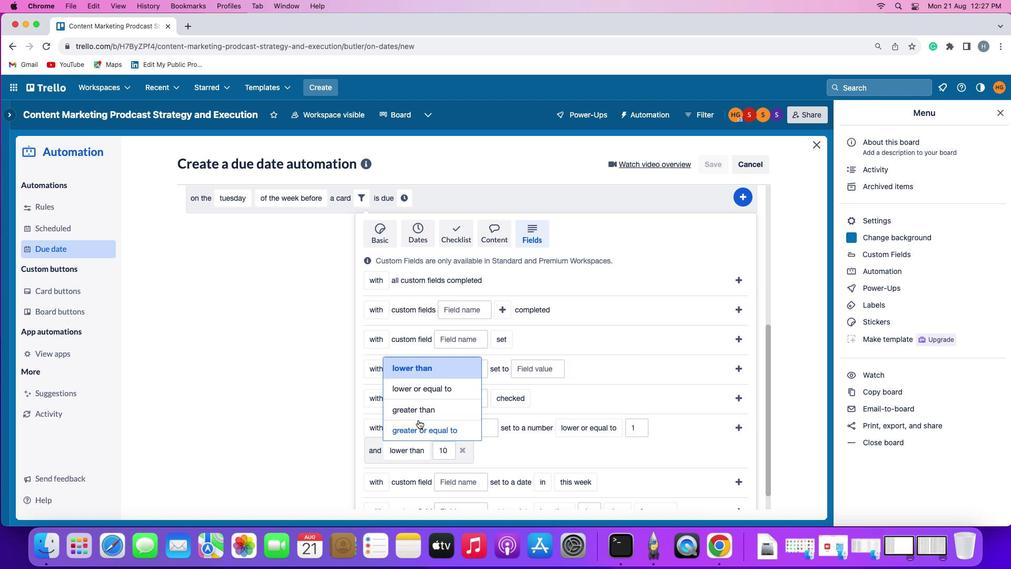 
Action: Mouse moved to (438, 388)
Screenshot: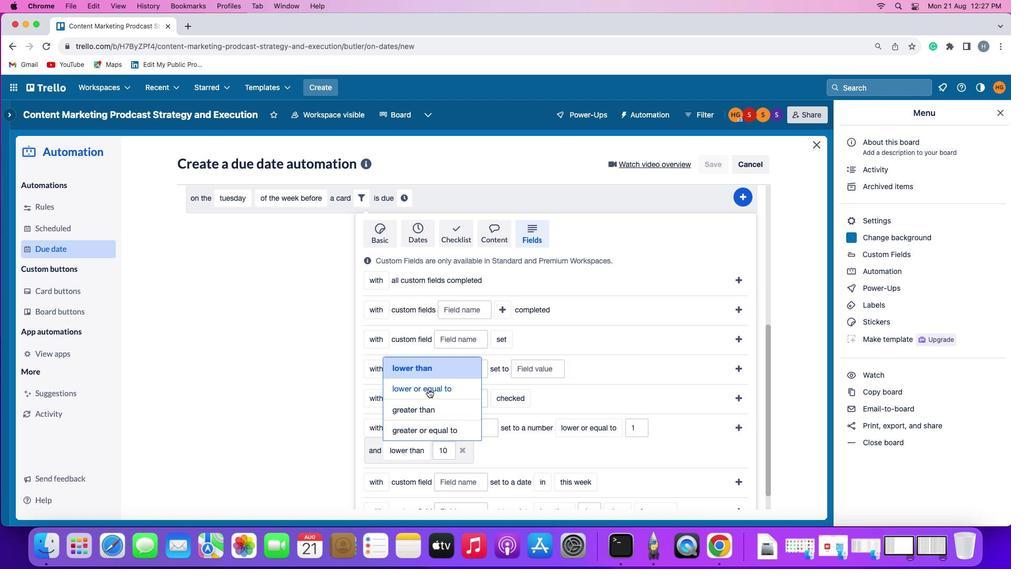 
Action: Mouse pressed left at (438, 388)
Screenshot: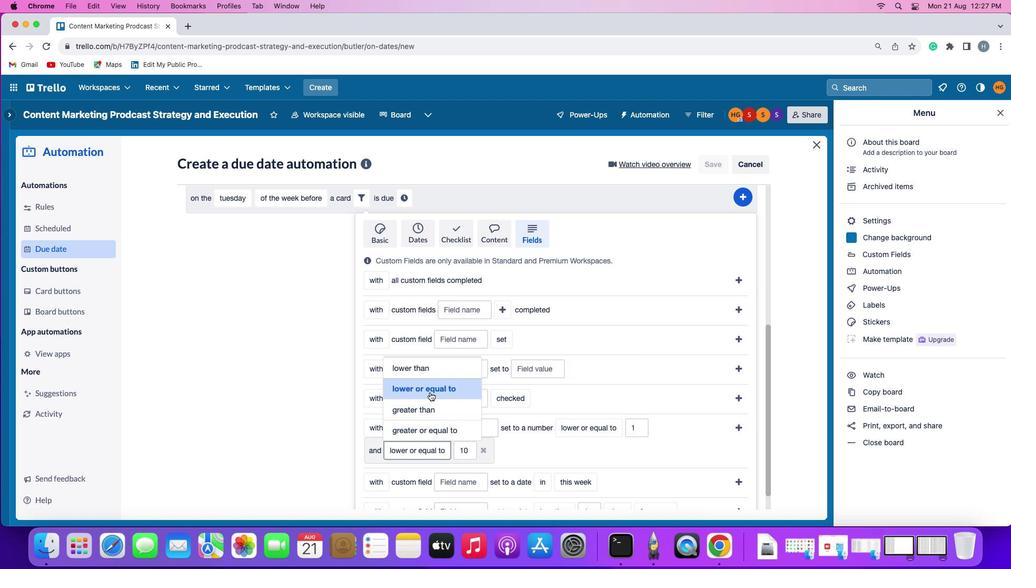 
Action: Mouse moved to (717, 419)
Screenshot: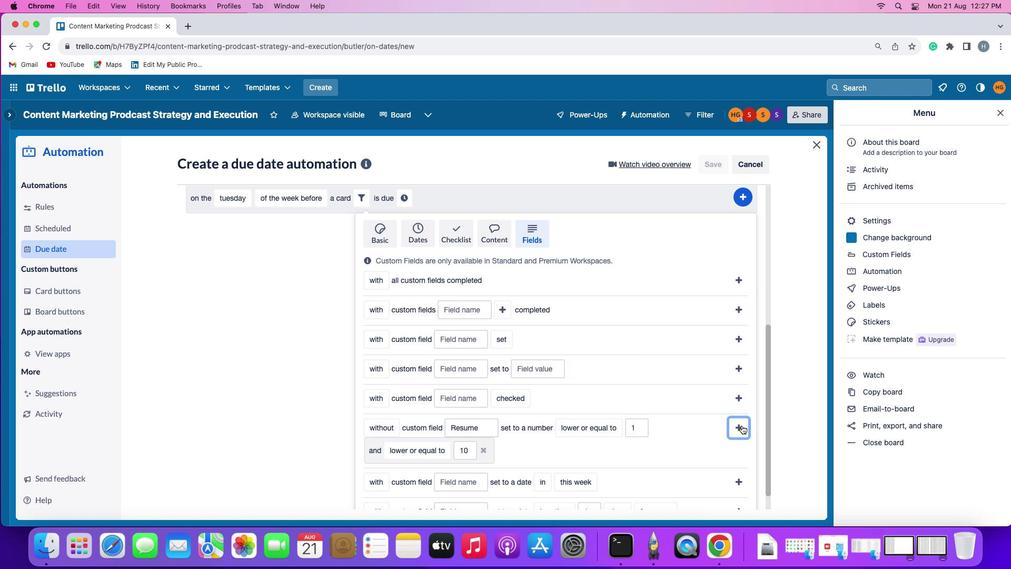
Action: Mouse pressed left at (717, 419)
Screenshot: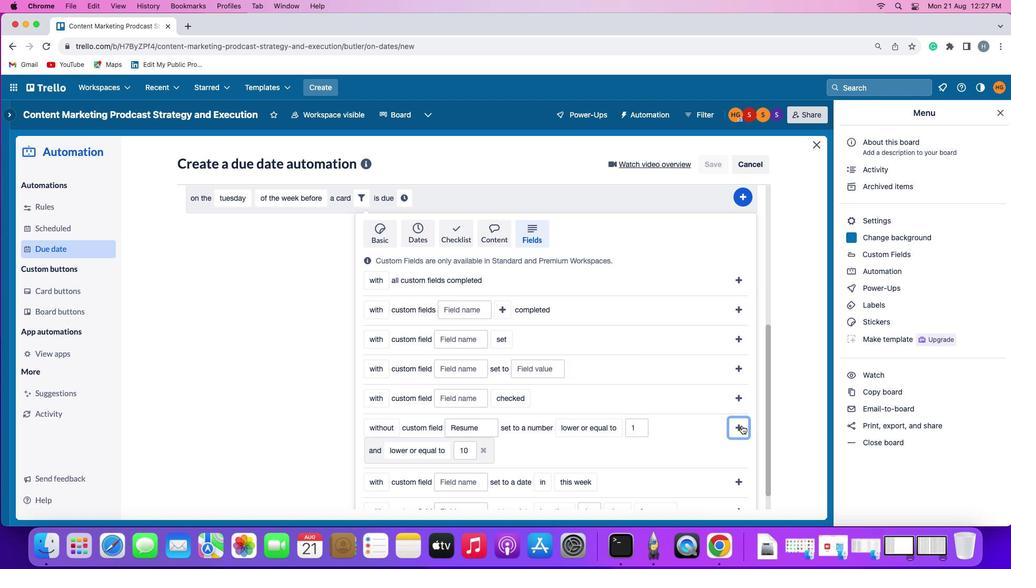 
Action: Mouse moved to (233, 467)
Screenshot: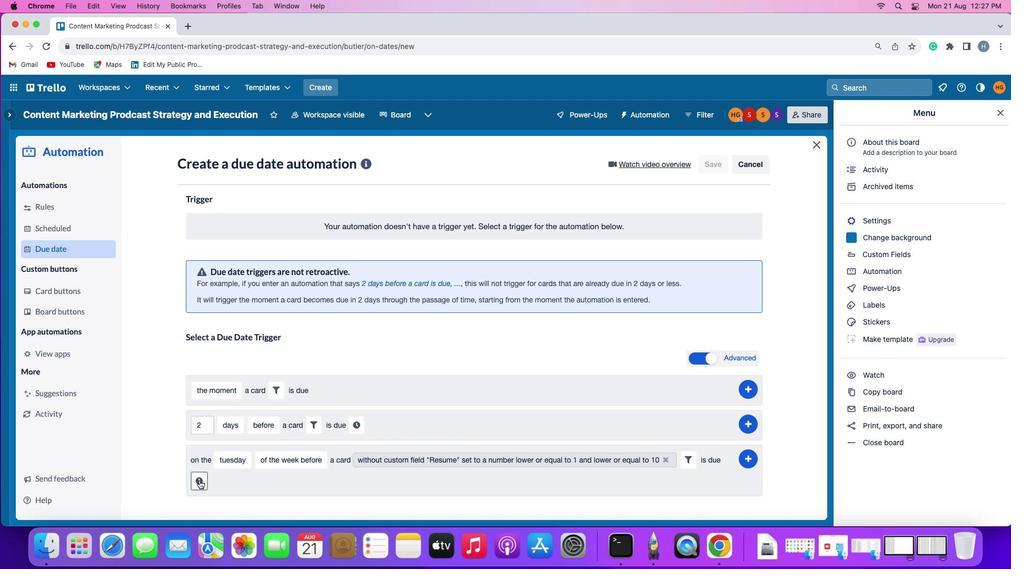 
Action: Mouse pressed left at (233, 467)
Screenshot: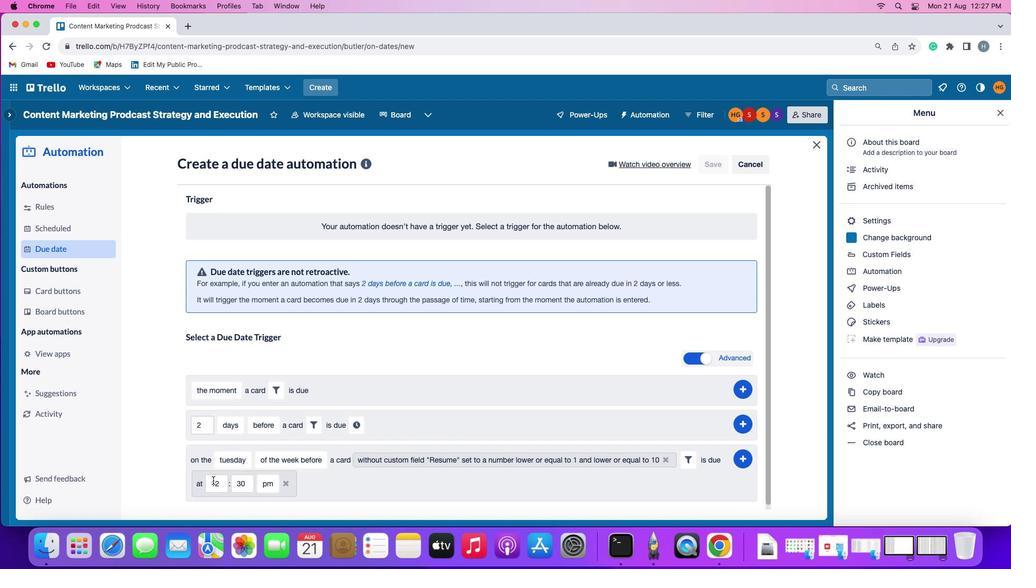 
Action: Mouse moved to (259, 468)
Screenshot: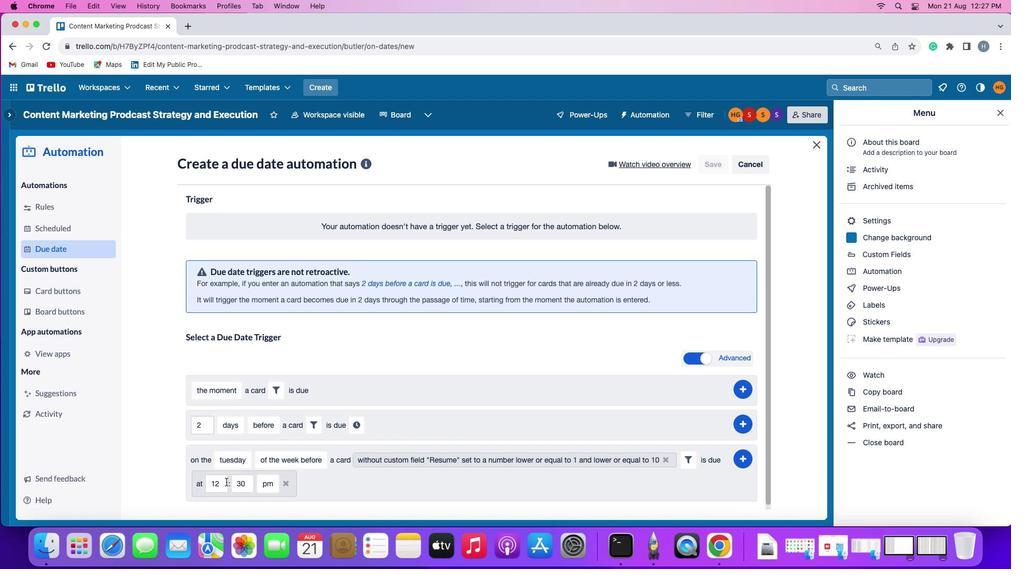 
Action: Mouse pressed left at (259, 468)
Screenshot: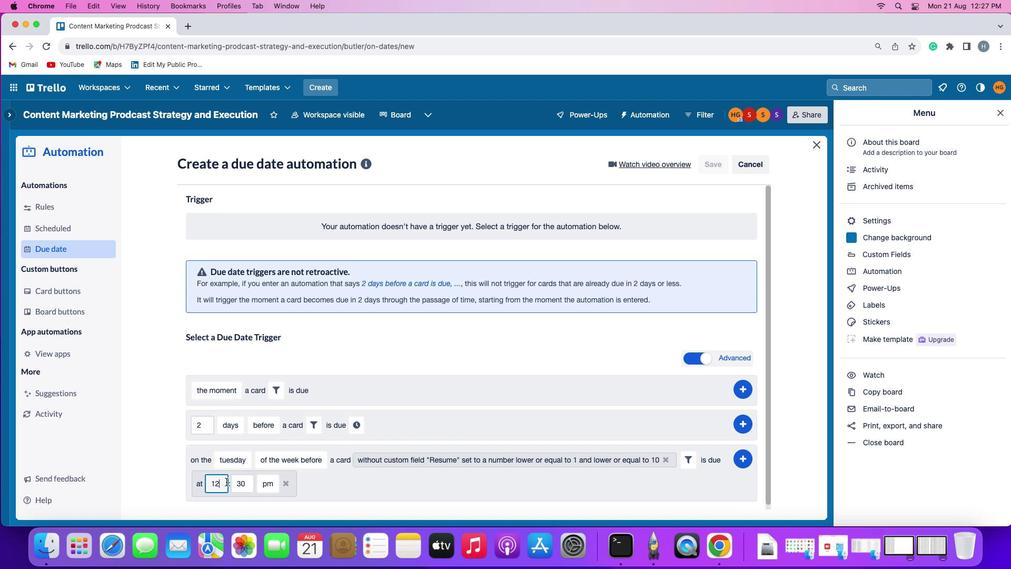 
Action: Key pressed Key.backspace
Screenshot: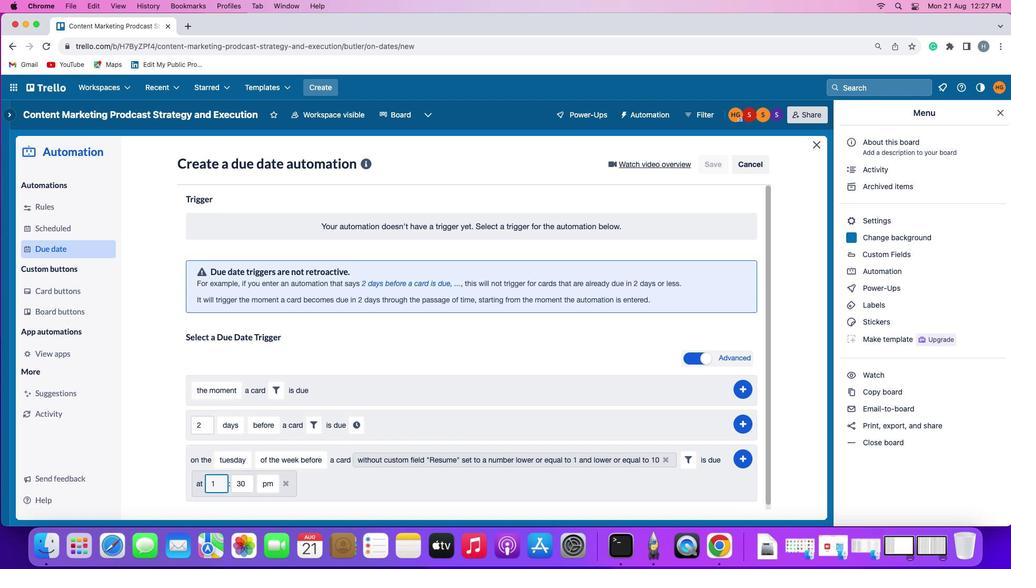 
Action: Mouse moved to (260, 468)
Screenshot: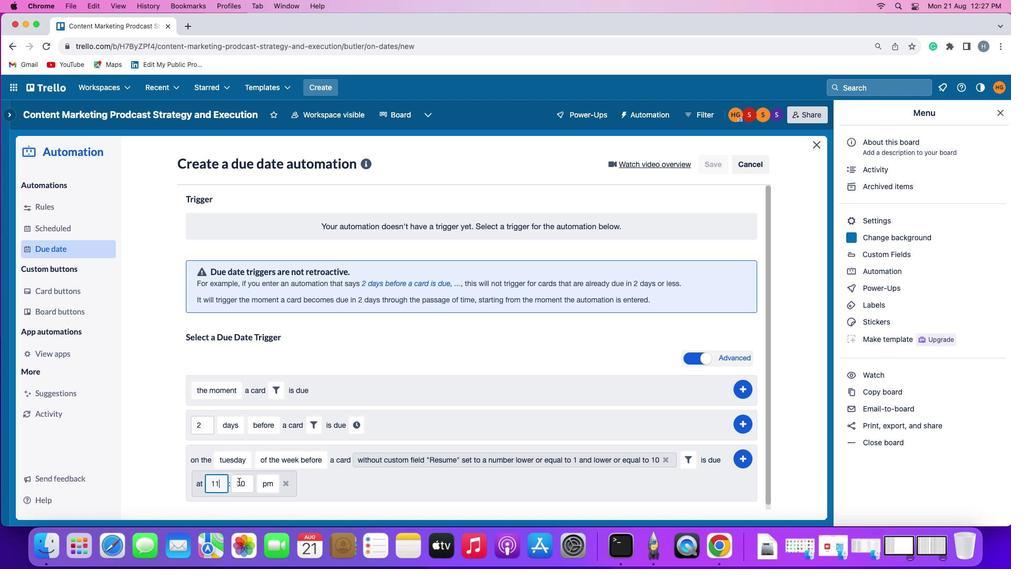 
Action: Key pressed '1'
Screenshot: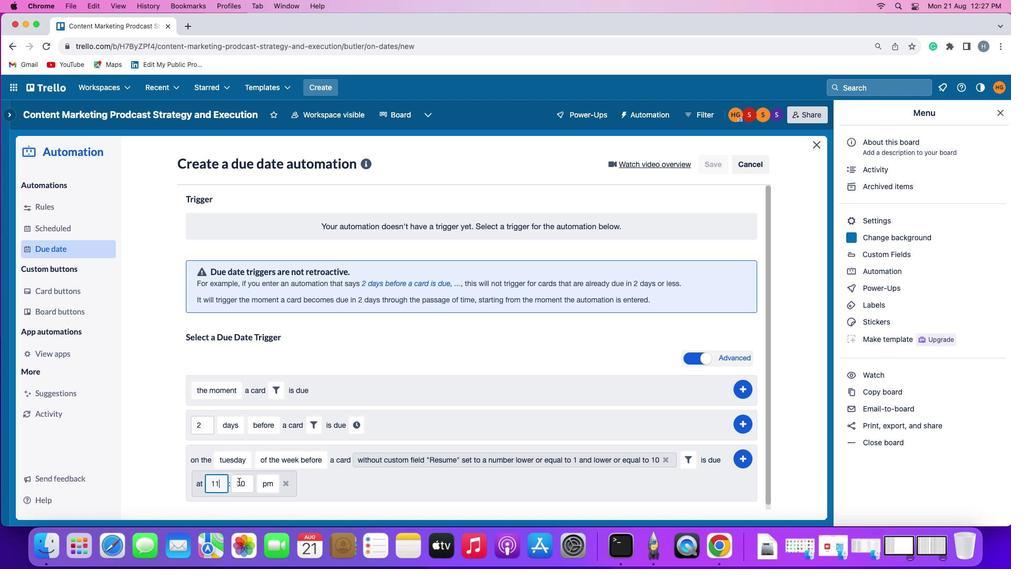 
Action: Mouse moved to (276, 470)
Screenshot: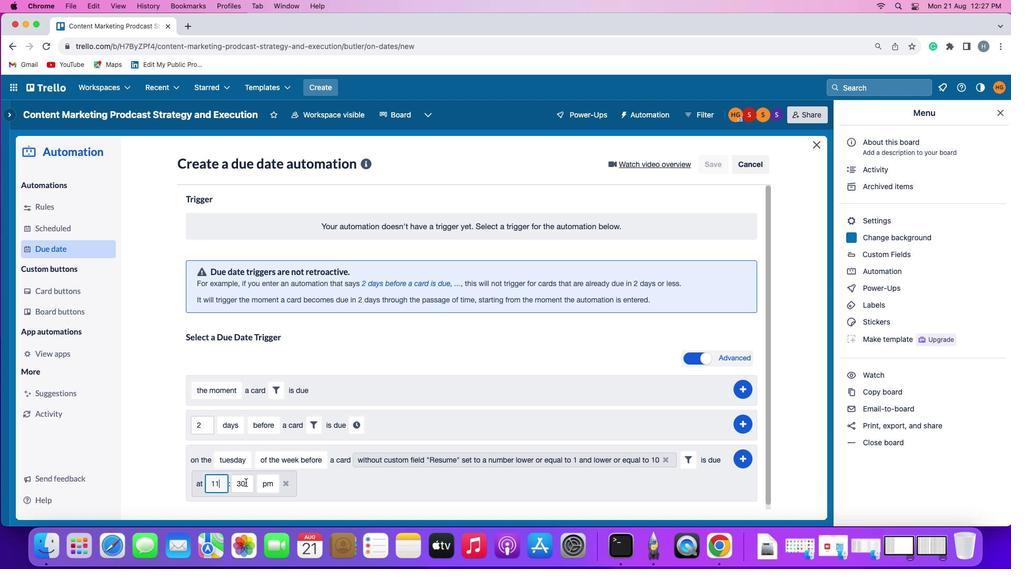 
Action: Mouse pressed left at (276, 470)
Screenshot: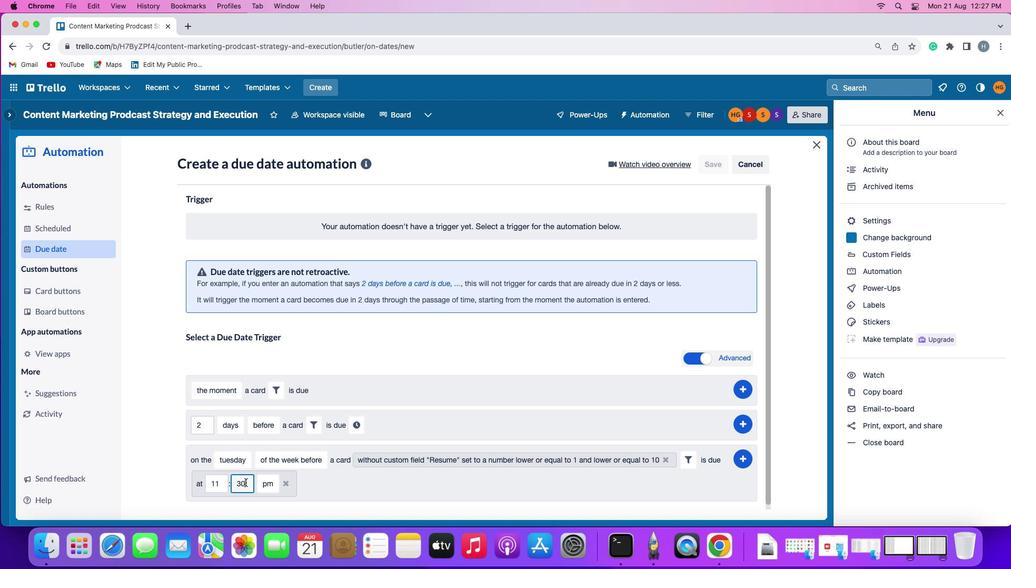 
Action: Key pressed Key.backspaceKey.backspace'0''0'
Screenshot: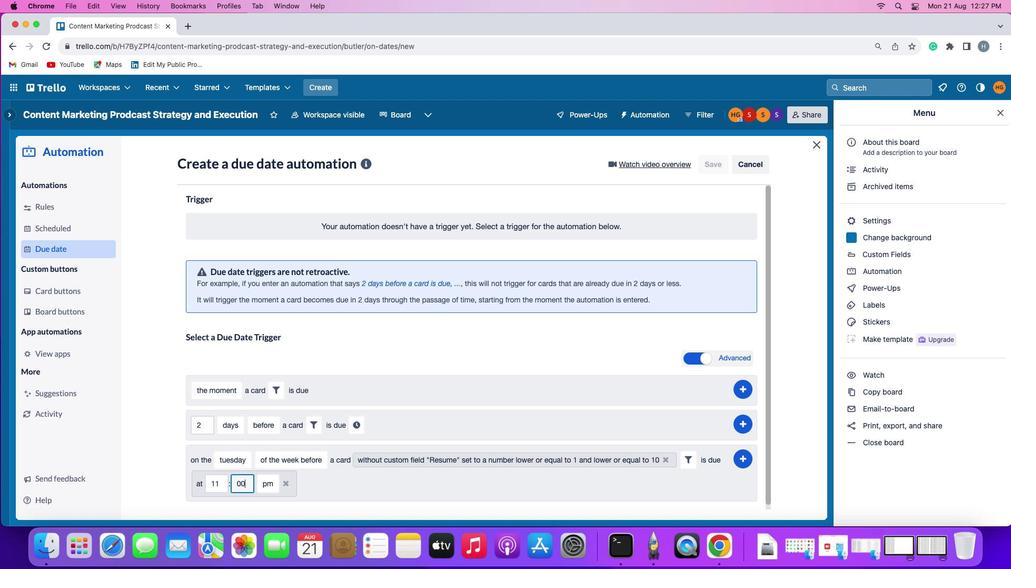 
Action: Mouse moved to (296, 470)
Screenshot: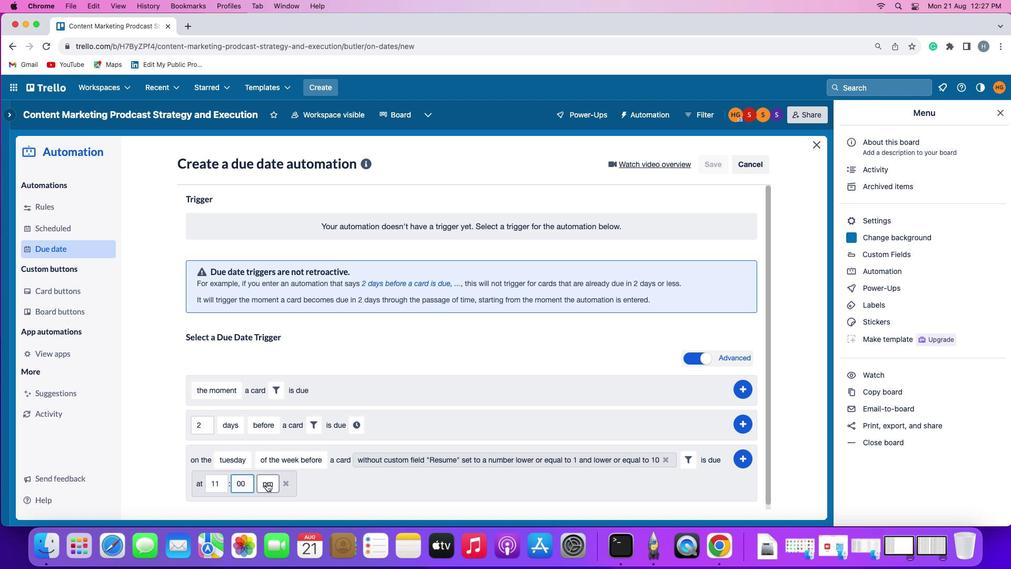 
Action: Mouse pressed left at (296, 470)
Screenshot: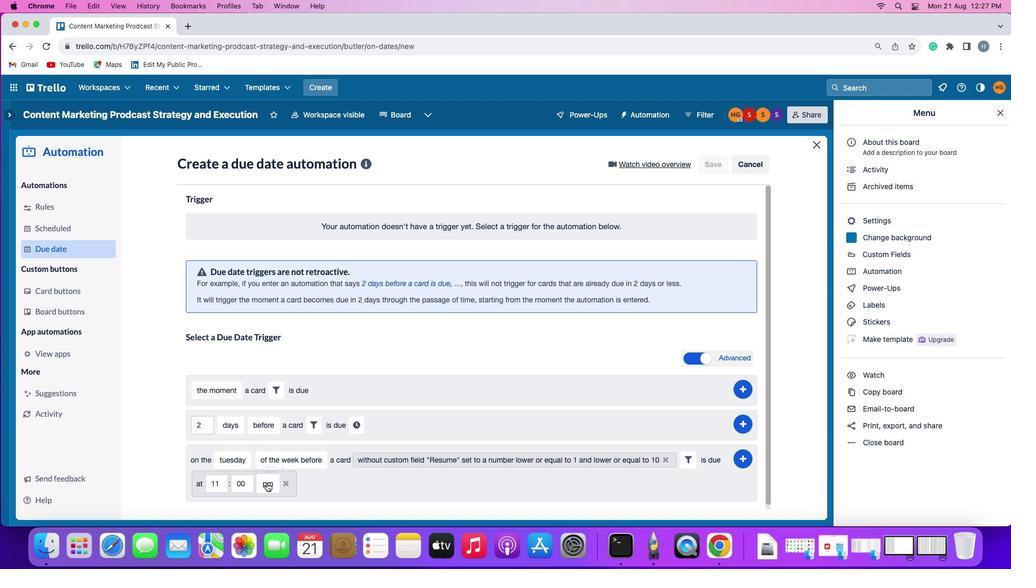 
Action: Mouse moved to (298, 438)
Screenshot: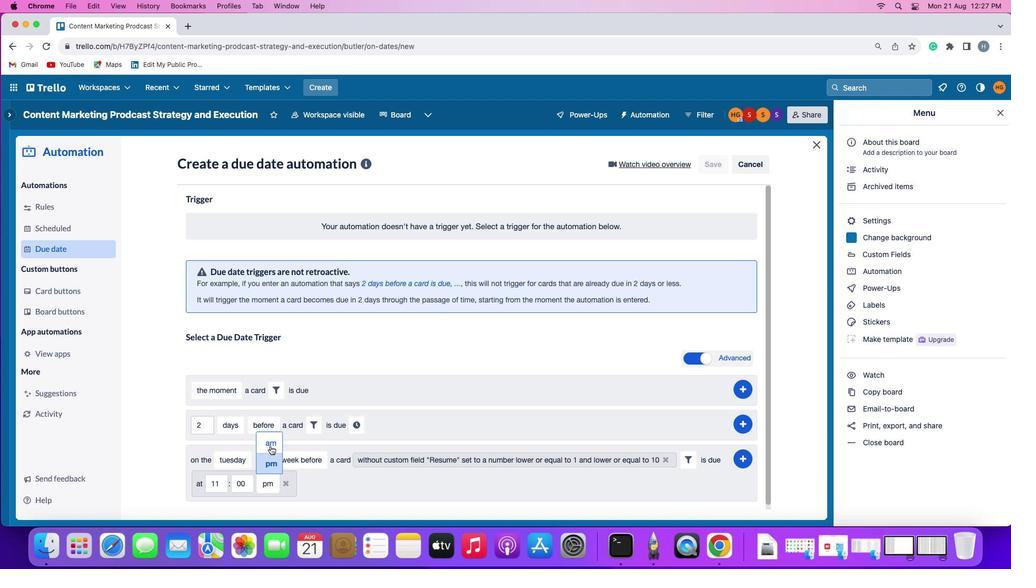 
Action: Mouse pressed left at (298, 438)
Screenshot: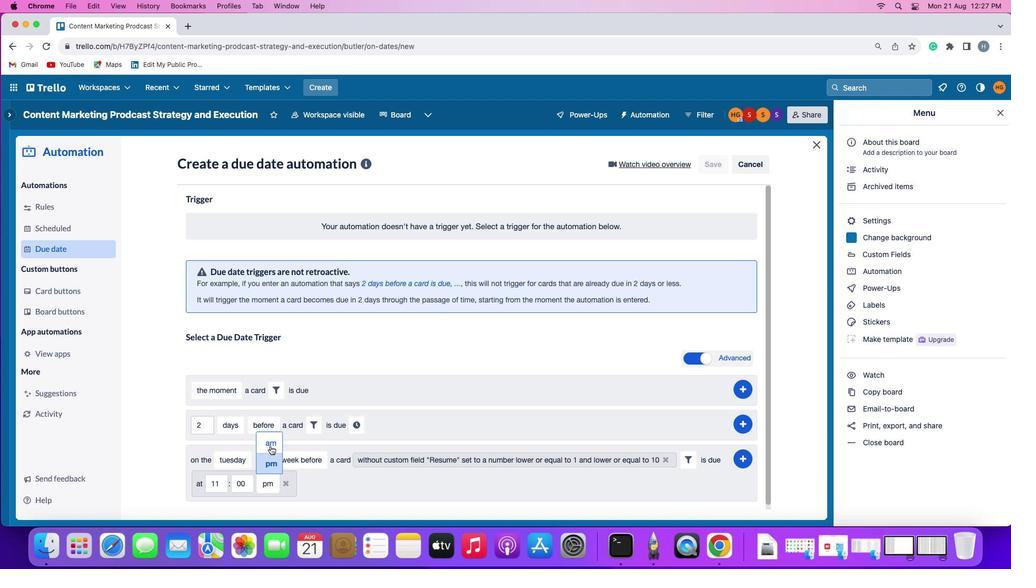 
Action: Mouse moved to (718, 448)
Screenshot: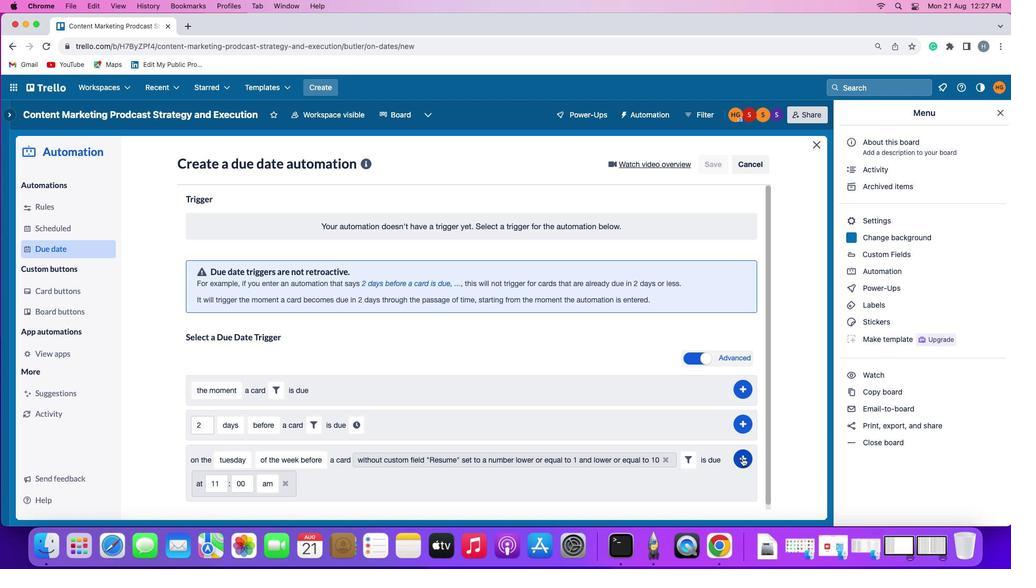 
Action: Mouse pressed left at (718, 448)
Screenshot: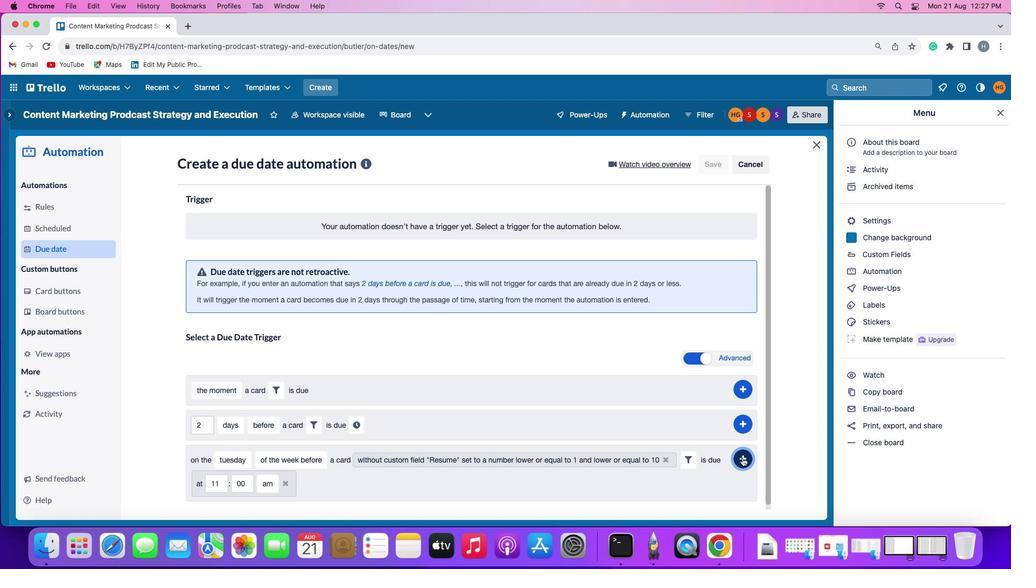 
Action: Mouse moved to (768, 359)
Screenshot: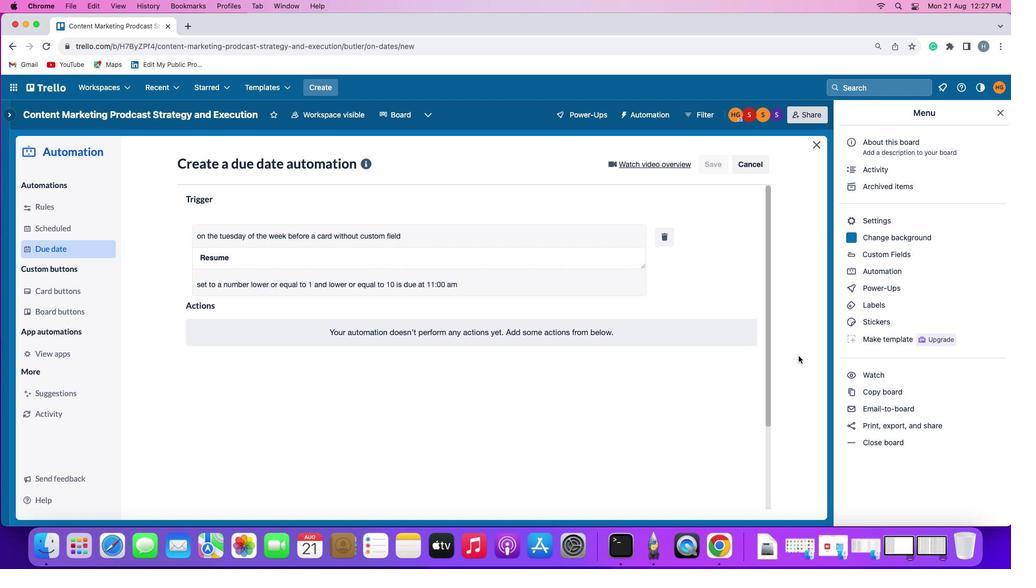 
